 Task: Add a signature Louis Adams containing With gratitude and sincere wishes, Louis Adams to email address softage.6@softage.net and add a label Sales forecasts
Action: Mouse moved to (935, 55)
Screenshot: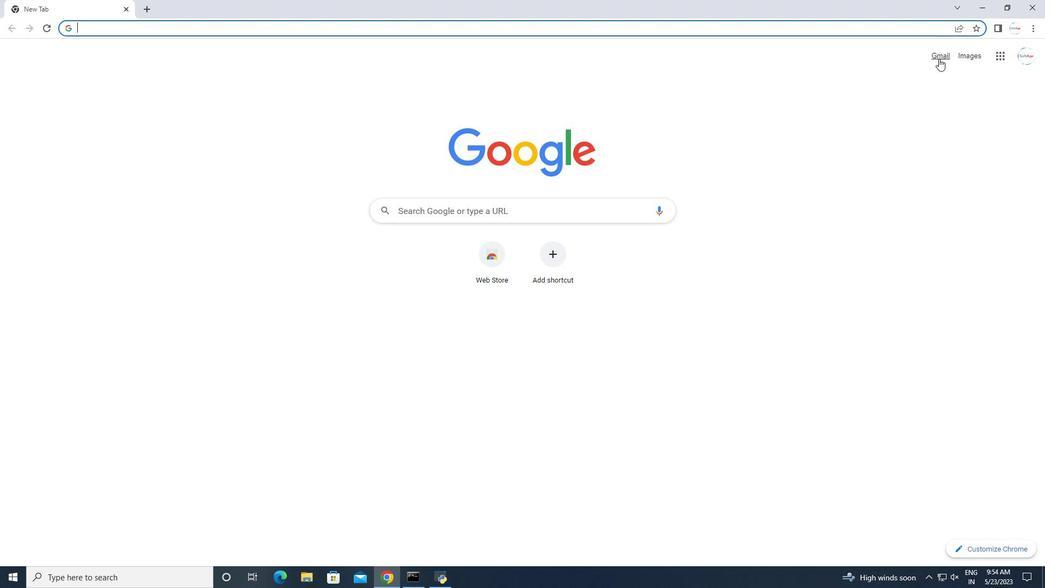 
Action: Mouse pressed left at (935, 55)
Screenshot: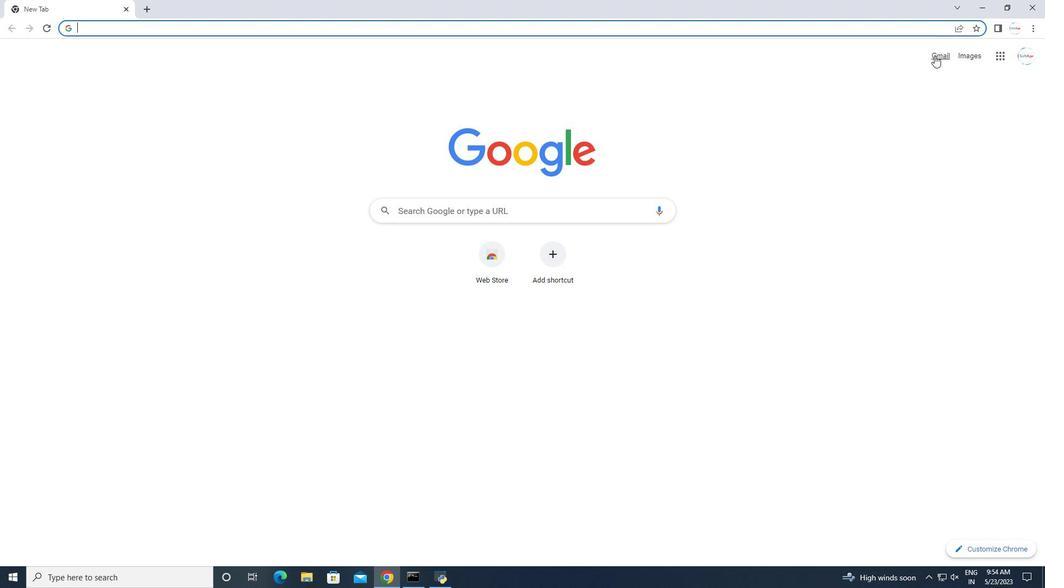 
Action: Mouse moved to (978, 57)
Screenshot: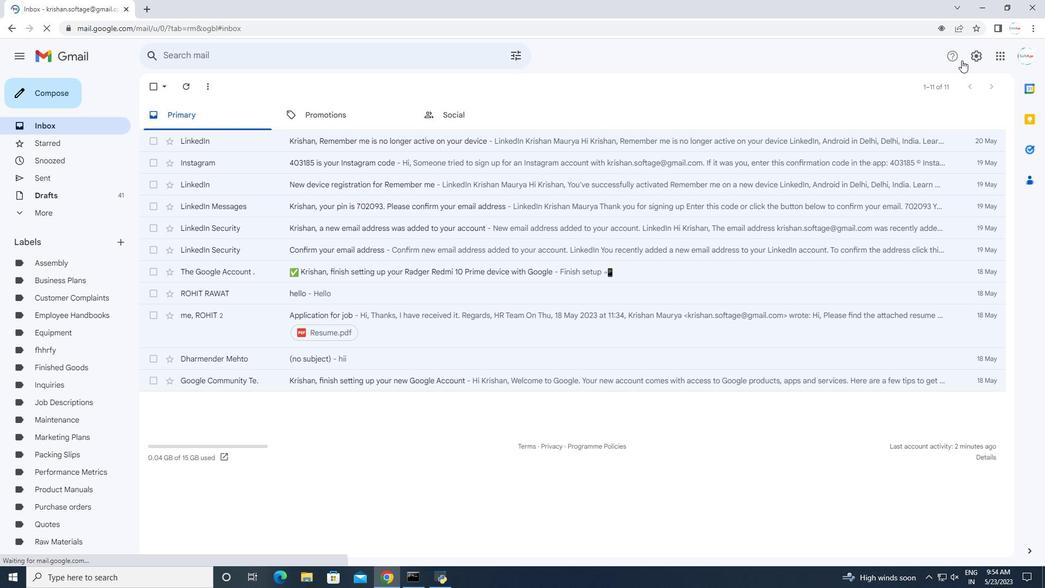
Action: Mouse pressed left at (978, 57)
Screenshot: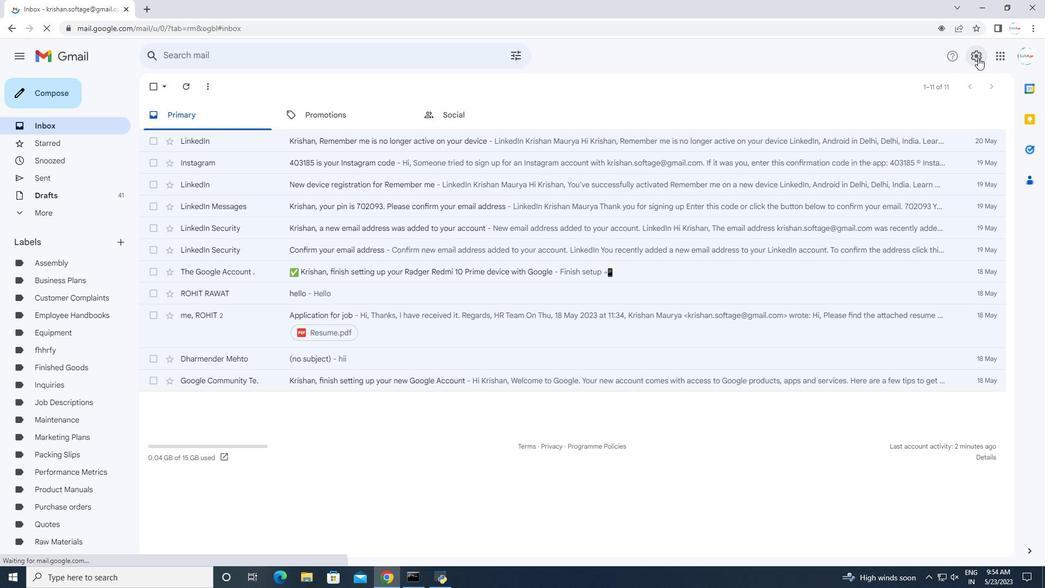
Action: Mouse moved to (960, 106)
Screenshot: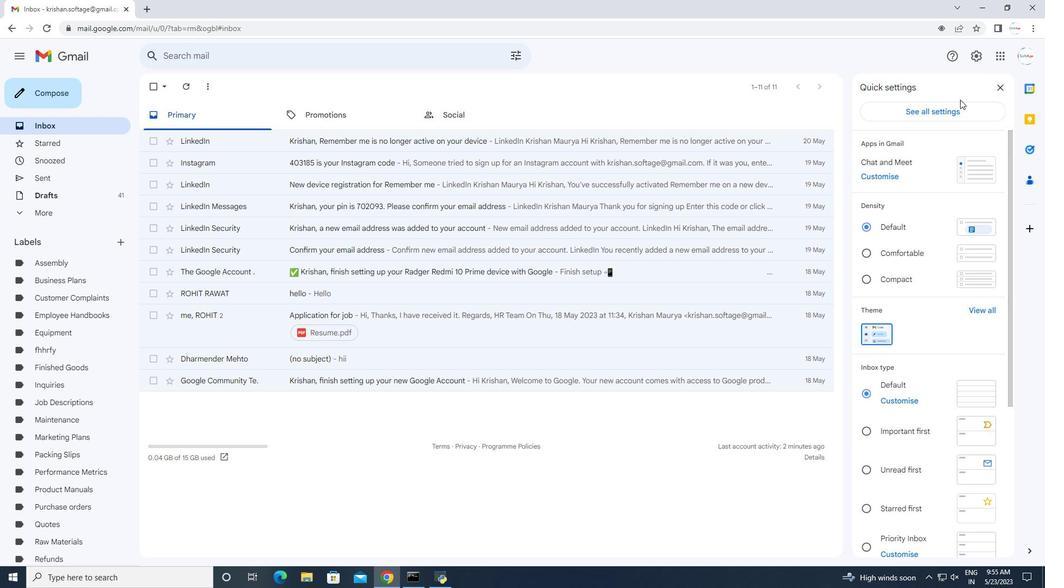 
Action: Mouse pressed left at (960, 106)
Screenshot: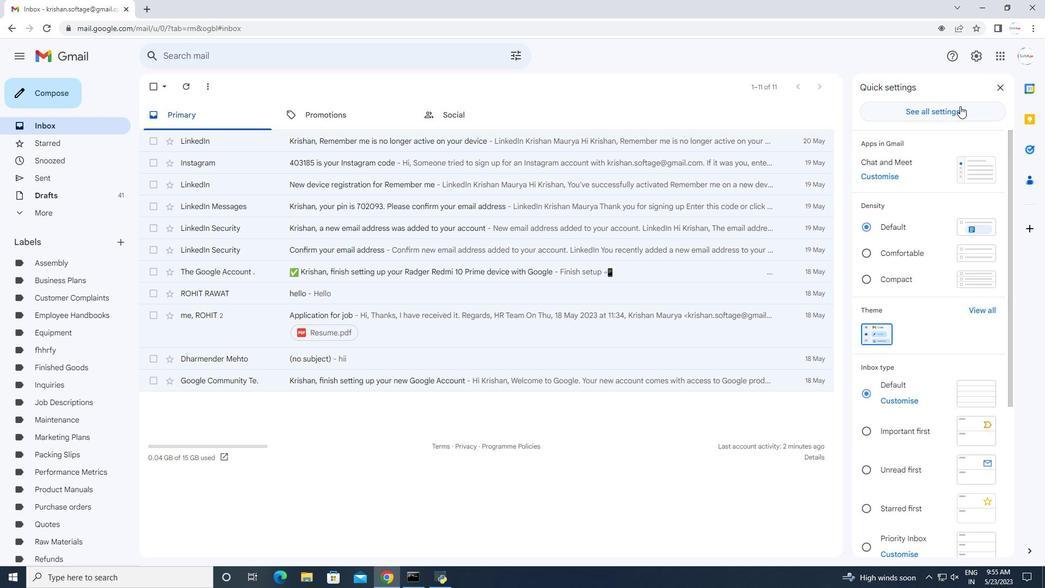 
Action: Mouse moved to (718, 166)
Screenshot: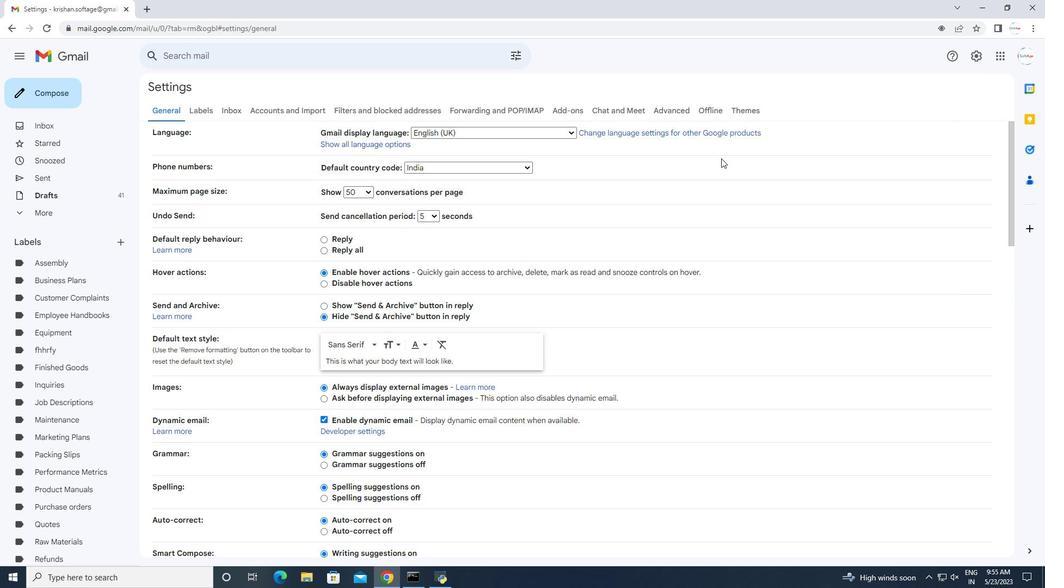 
Action: Mouse scrolled (718, 166) with delta (0, 0)
Screenshot: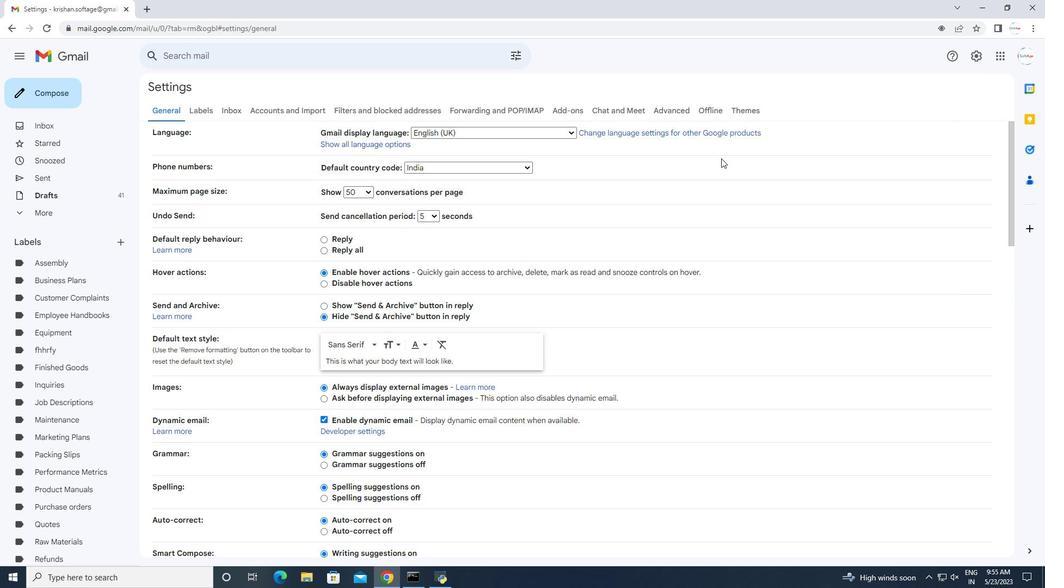 
Action: Mouse scrolled (718, 166) with delta (0, 0)
Screenshot: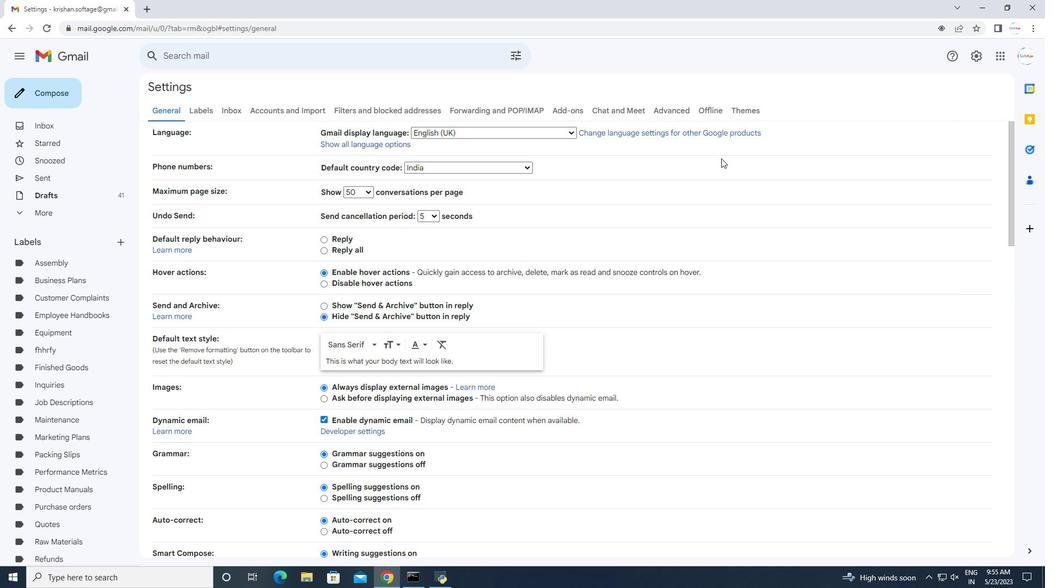 
Action: Mouse scrolled (718, 166) with delta (0, 0)
Screenshot: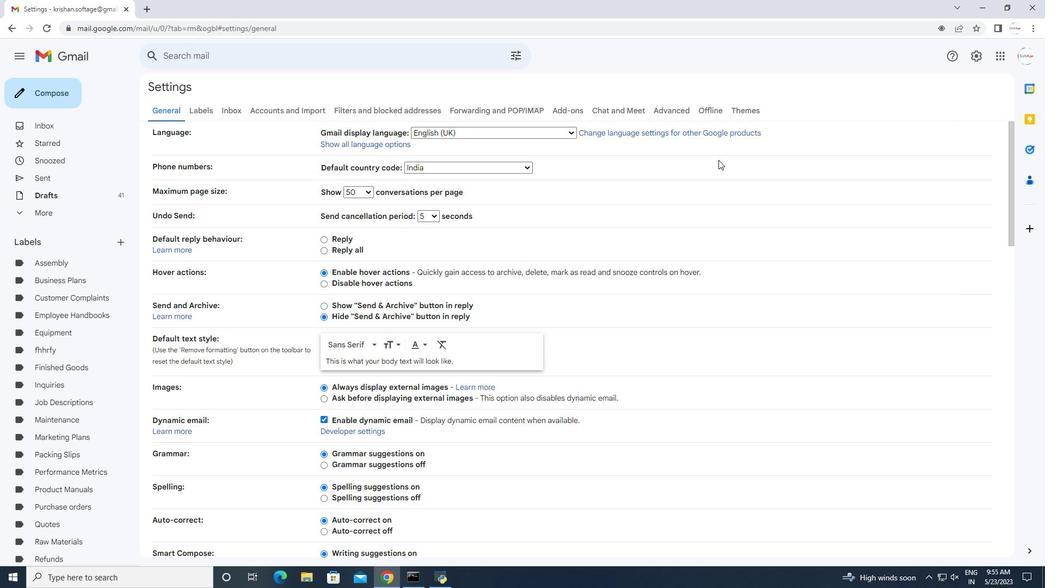 
Action: Mouse scrolled (718, 166) with delta (0, 0)
Screenshot: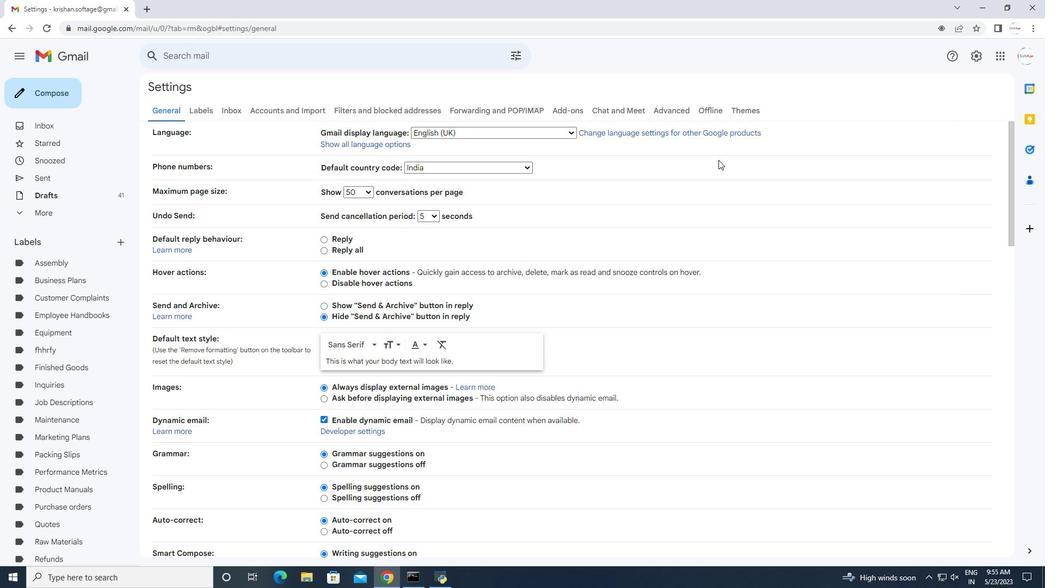 
Action: Mouse scrolled (718, 166) with delta (0, 0)
Screenshot: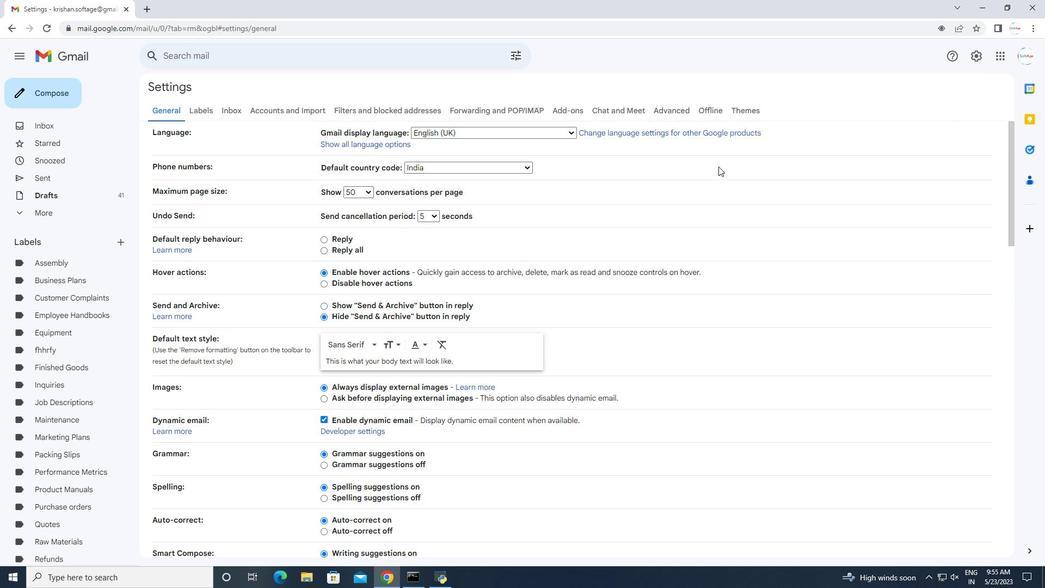 
Action: Mouse scrolled (718, 166) with delta (0, 0)
Screenshot: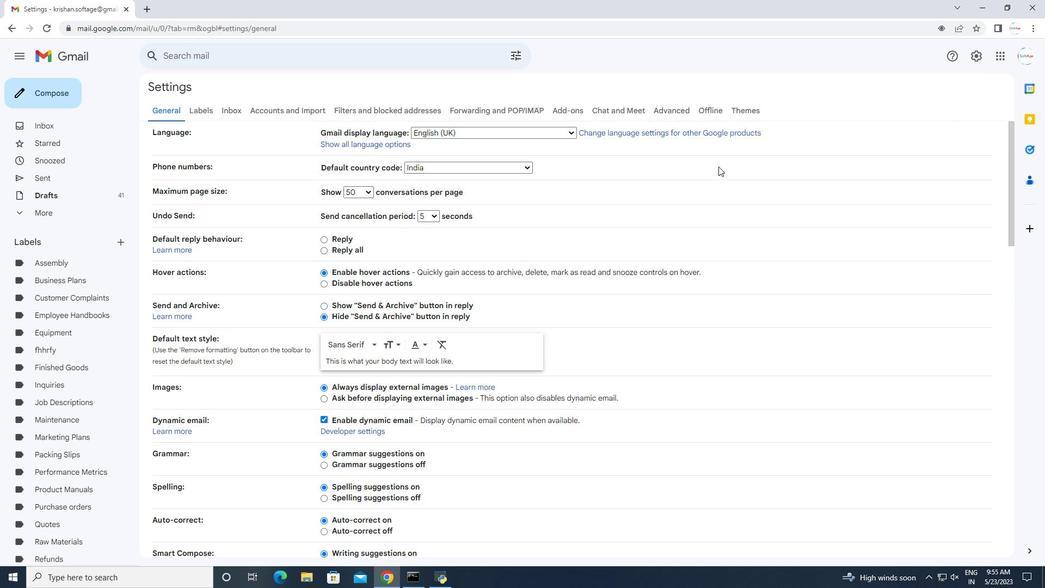 
Action: Mouse scrolled (718, 166) with delta (0, 0)
Screenshot: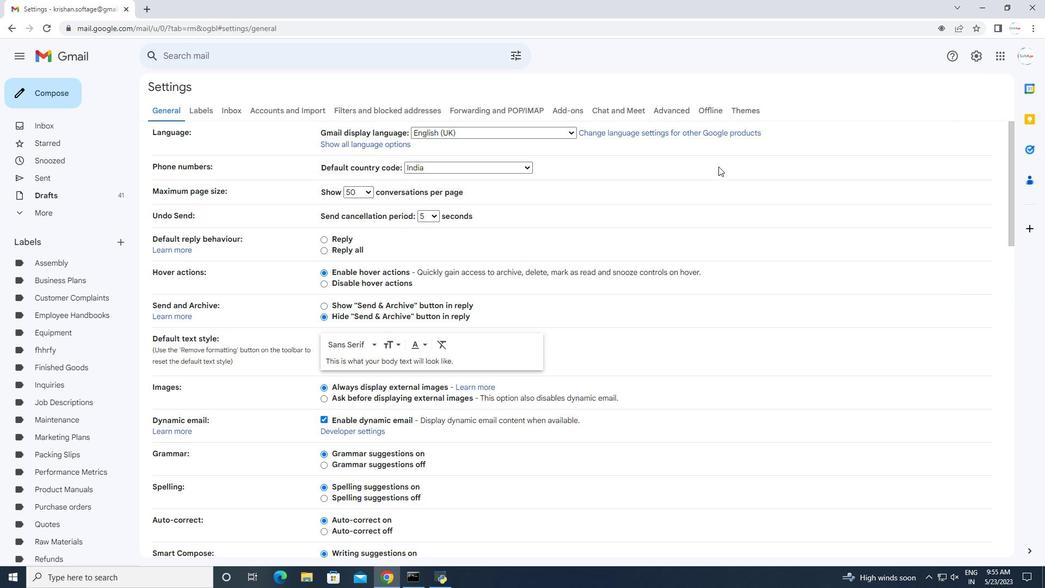 
Action: Mouse scrolled (718, 166) with delta (0, 0)
Screenshot: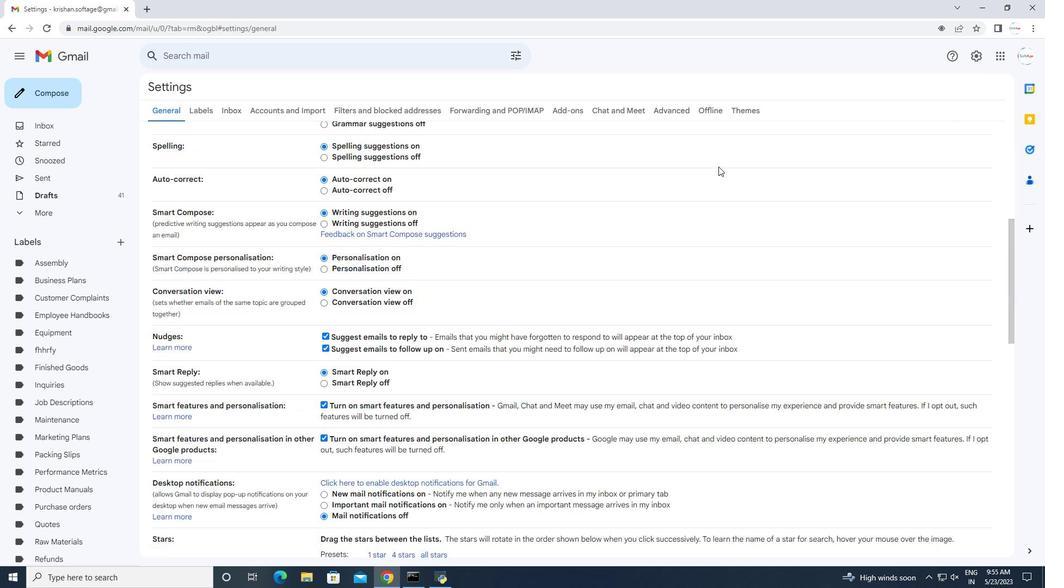 
Action: Mouse scrolled (718, 166) with delta (0, 0)
Screenshot: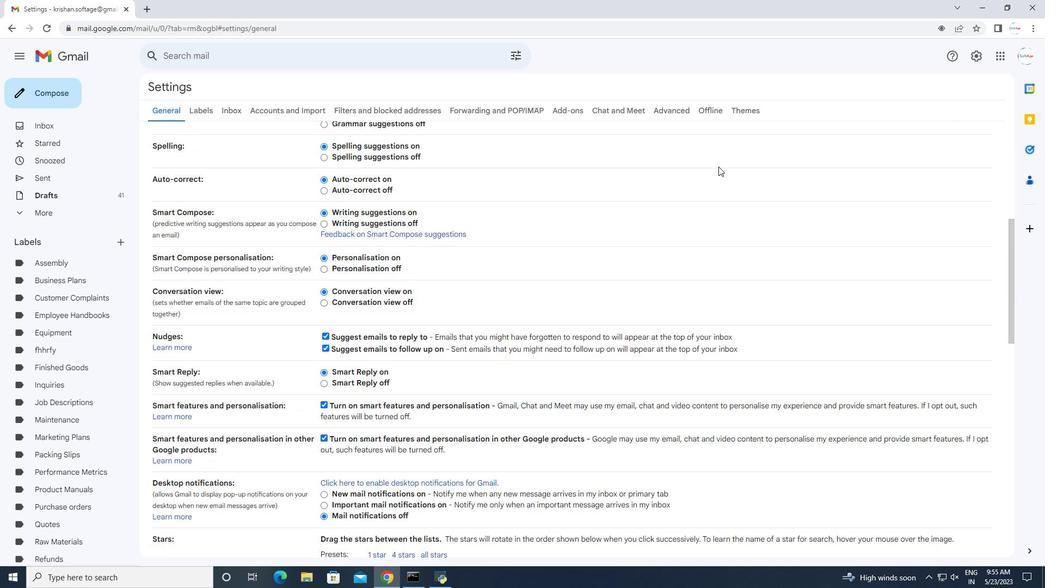 
Action: Mouse scrolled (718, 166) with delta (0, 0)
Screenshot: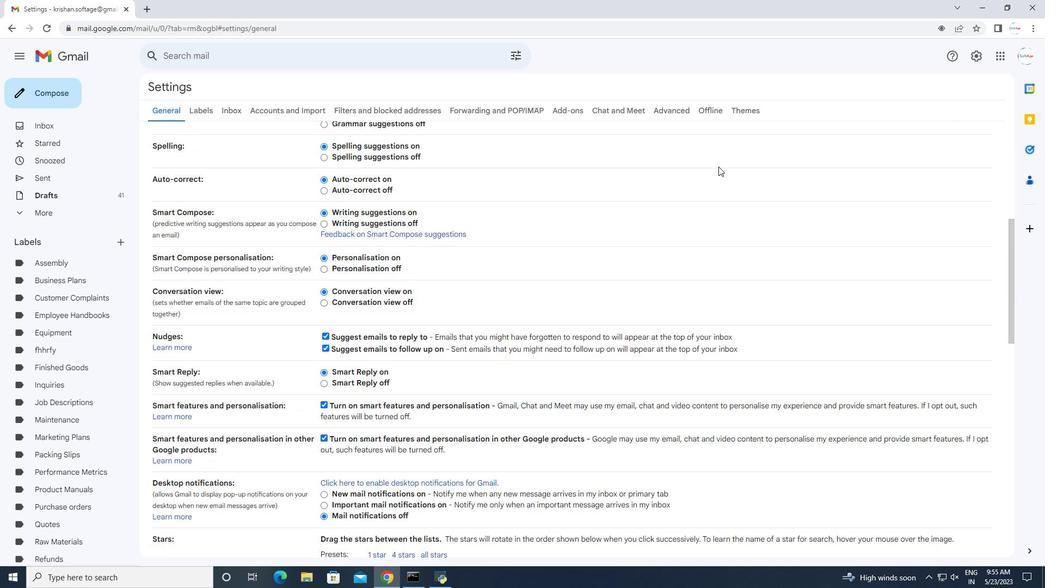 
Action: Mouse scrolled (718, 166) with delta (0, 0)
Screenshot: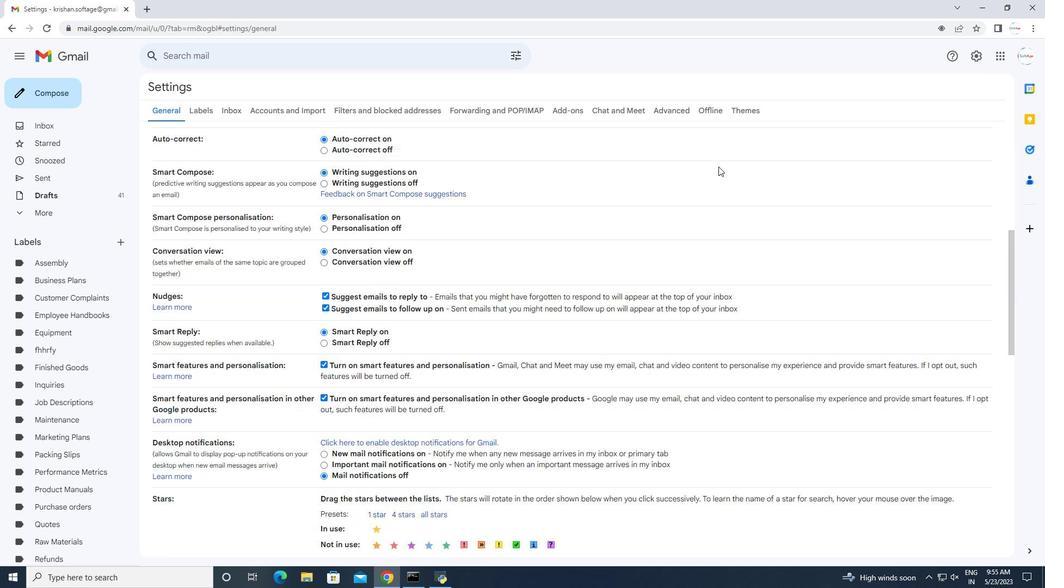 
Action: Mouse scrolled (718, 166) with delta (0, 0)
Screenshot: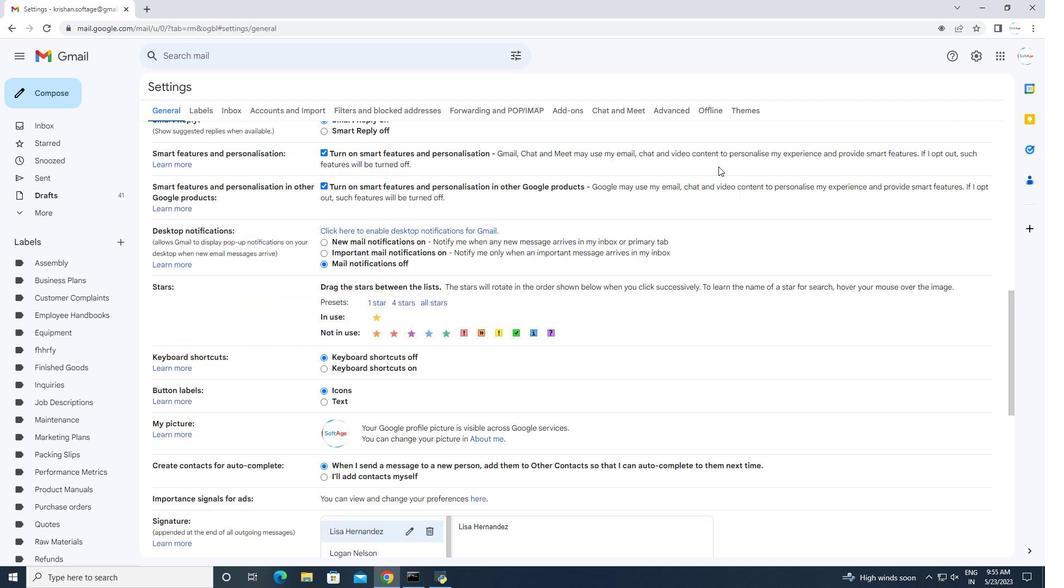 
Action: Mouse scrolled (718, 166) with delta (0, 0)
Screenshot: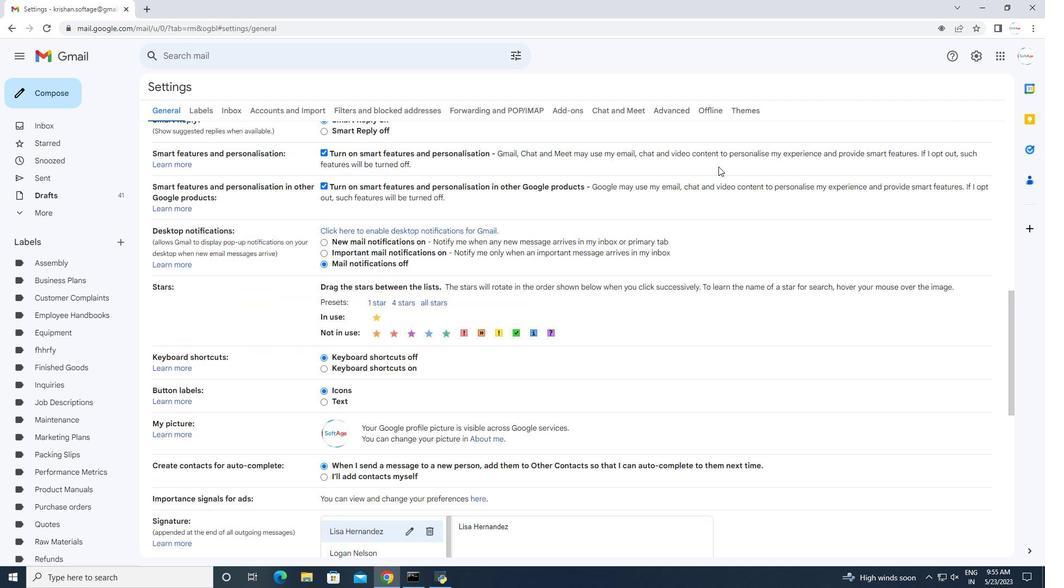 
Action: Mouse scrolled (718, 166) with delta (0, 0)
Screenshot: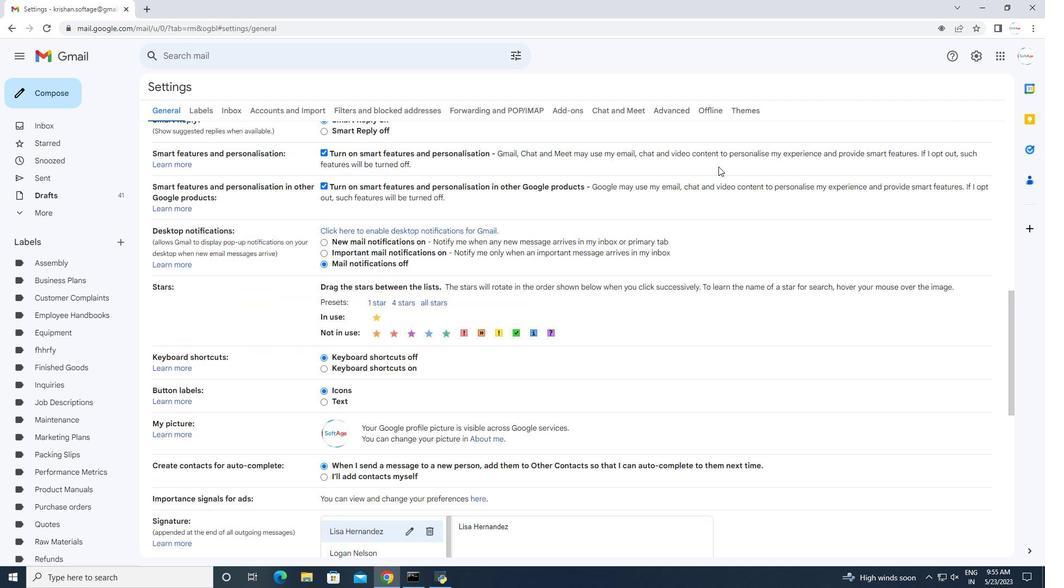 
Action: Mouse scrolled (718, 166) with delta (0, 0)
Screenshot: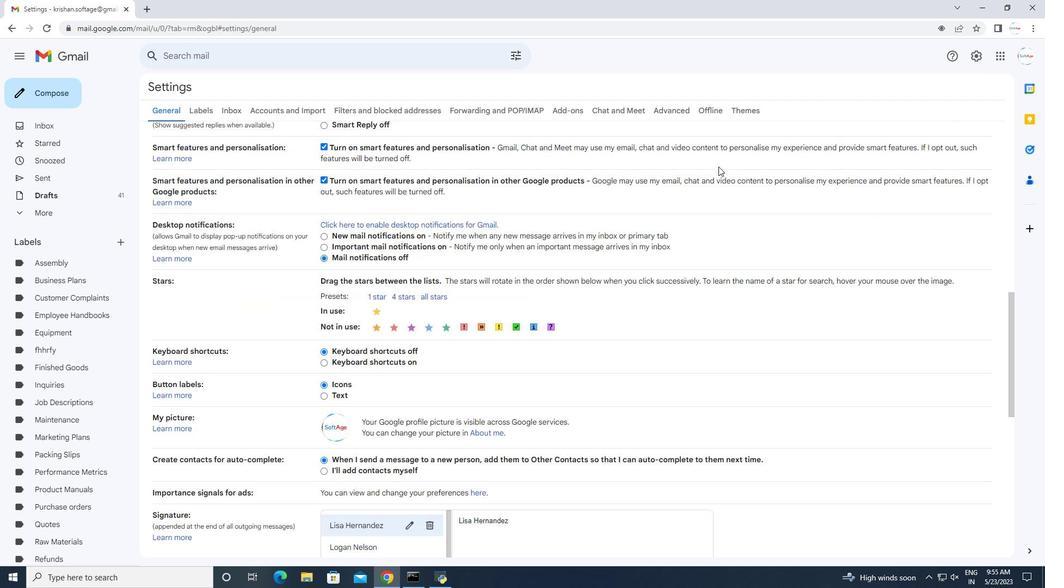 
Action: Mouse moved to (567, 267)
Screenshot: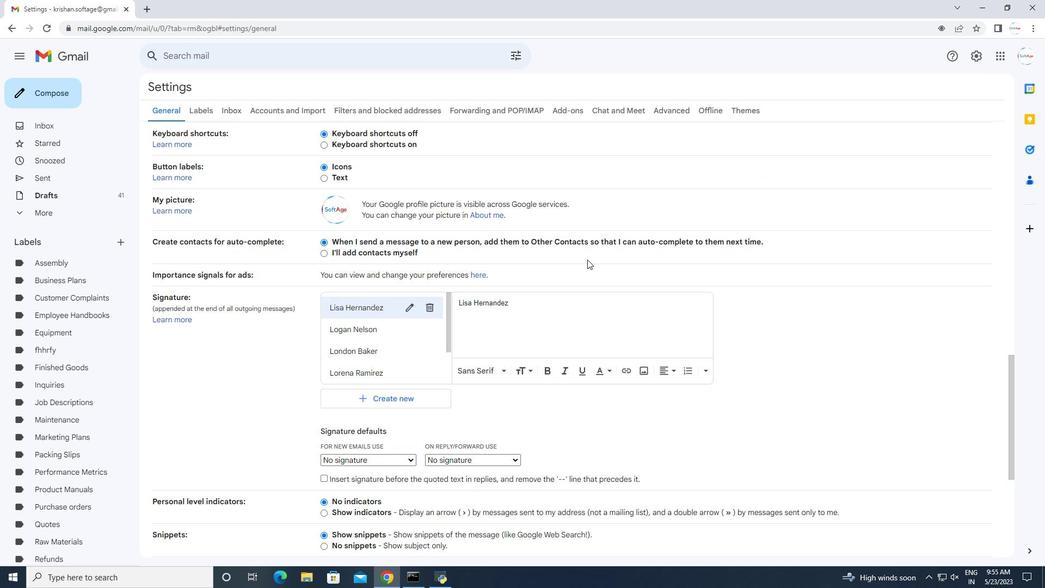 
Action: Mouse scrolled (567, 266) with delta (0, 0)
Screenshot: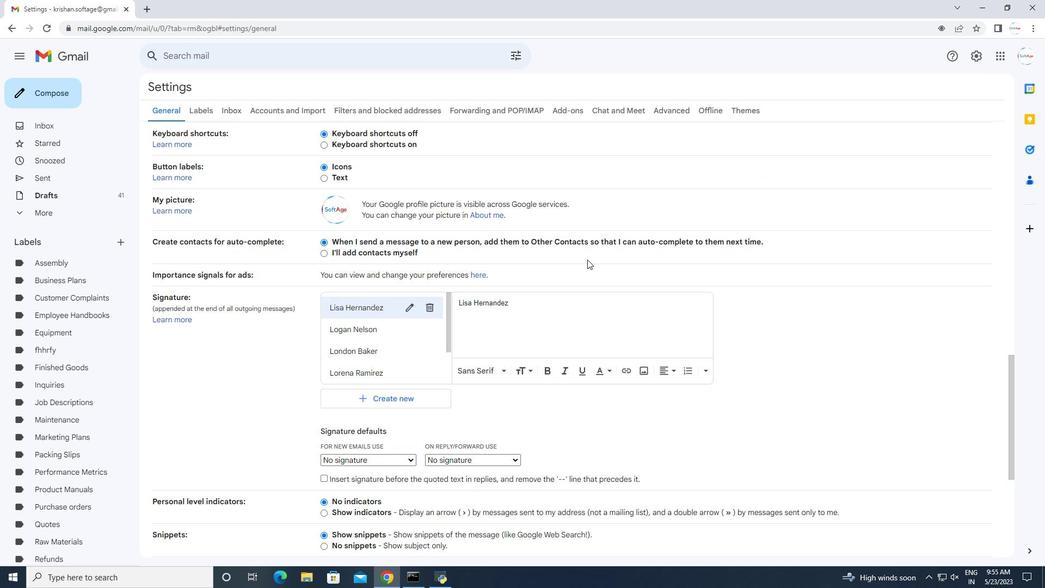 
Action: Mouse moved to (567, 267)
Screenshot: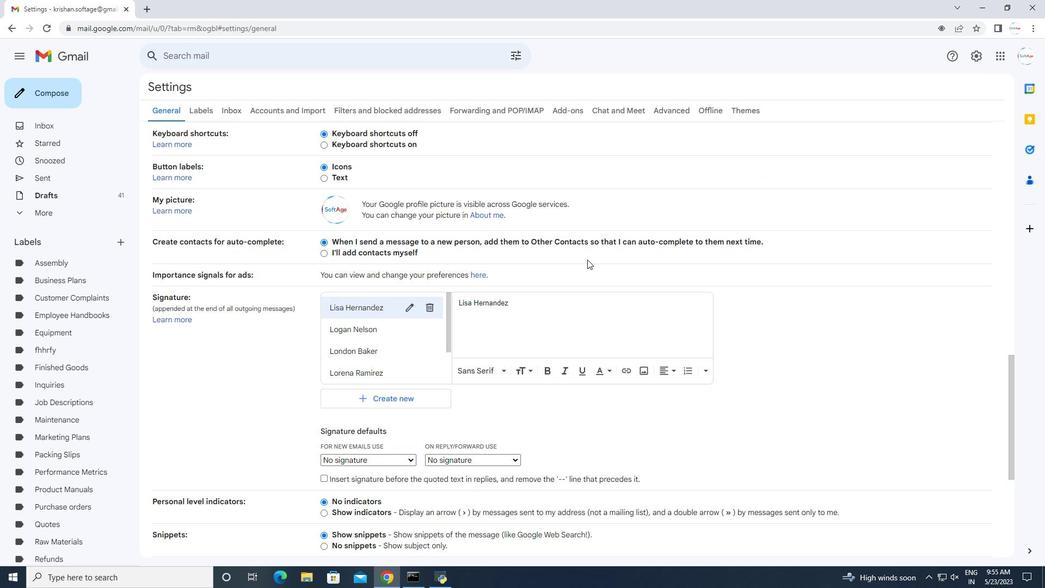 
Action: Mouse scrolled (567, 267) with delta (0, 0)
Screenshot: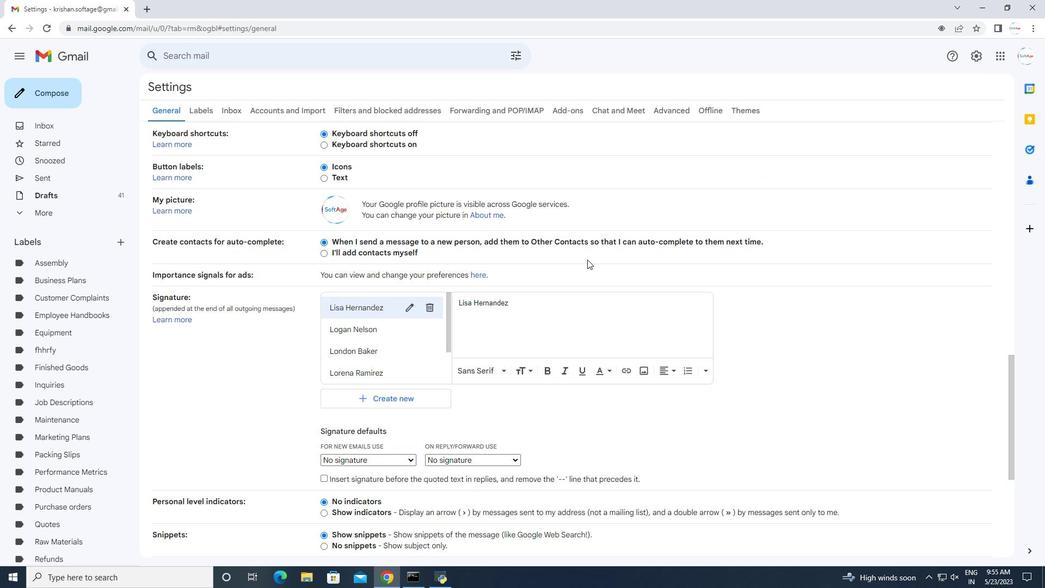 
Action: Mouse moved to (386, 294)
Screenshot: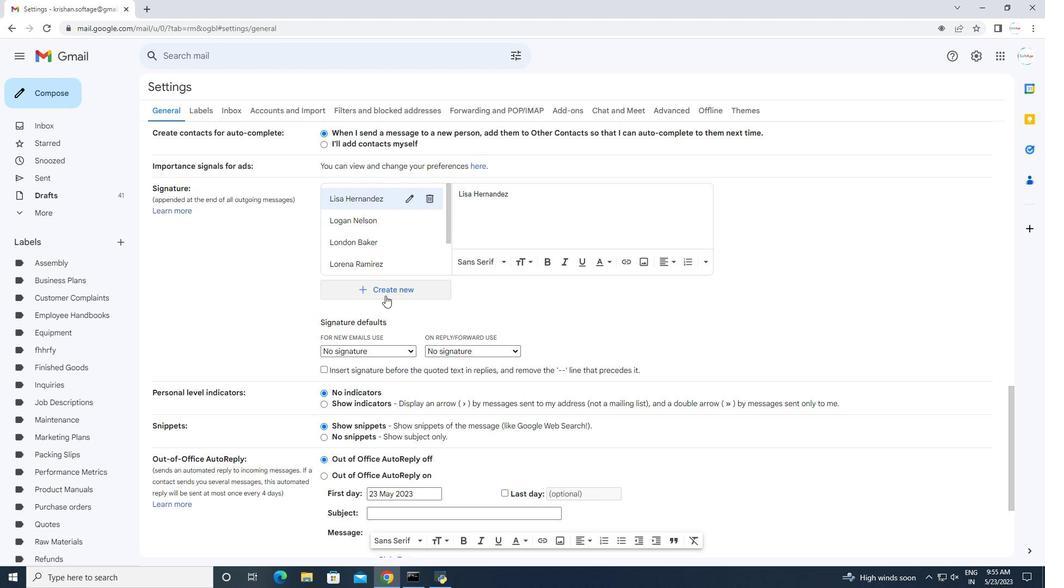 
Action: Mouse pressed left at (386, 294)
Screenshot: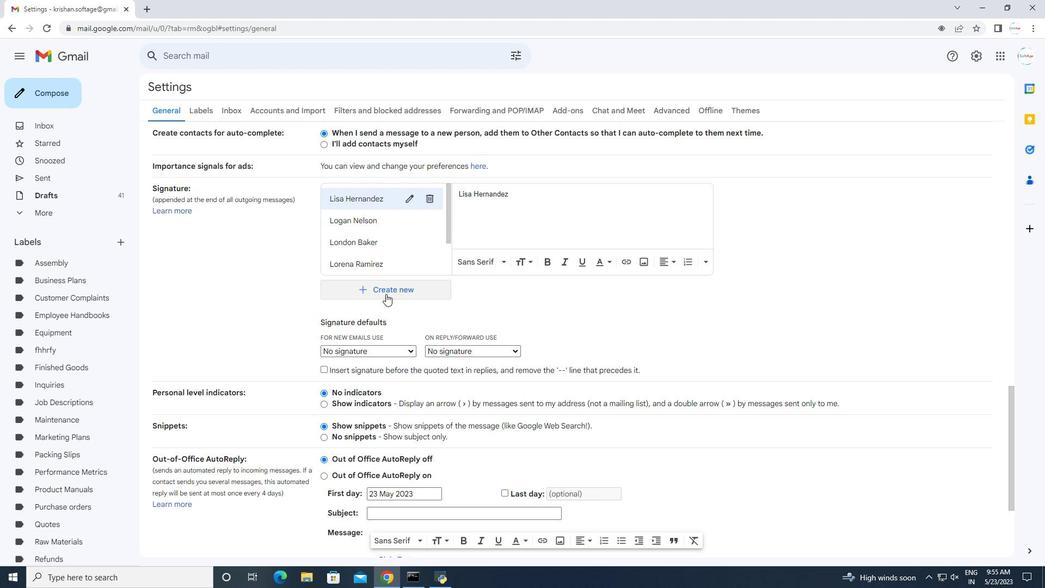 
Action: Mouse moved to (442, 294)
Screenshot: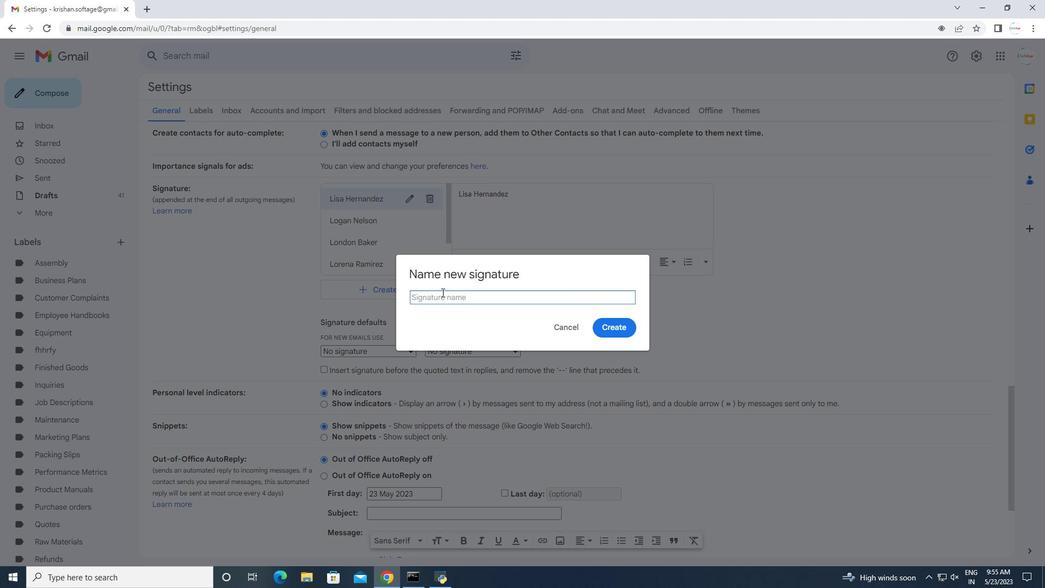
Action: Mouse pressed left at (442, 294)
Screenshot: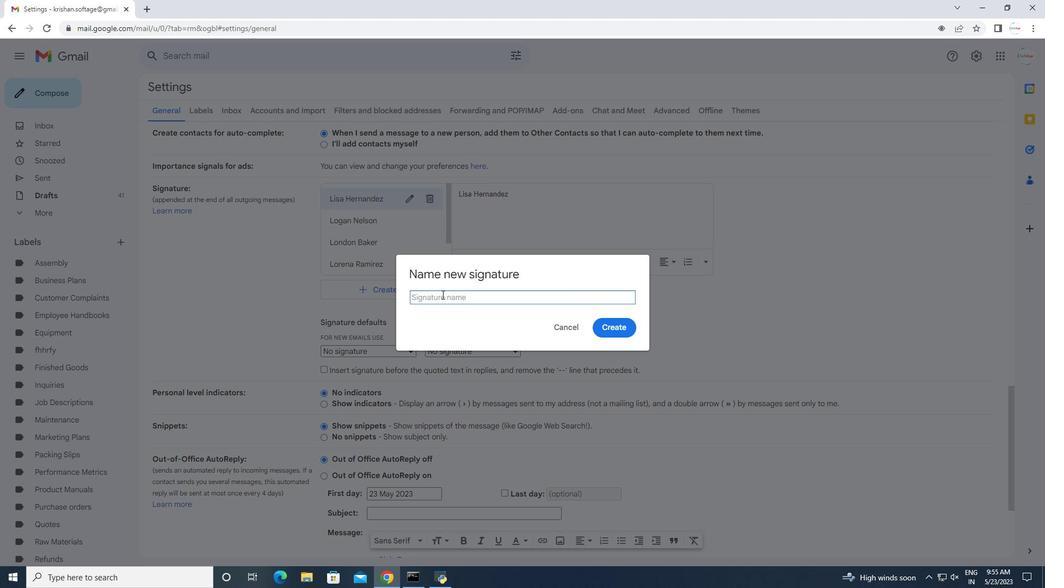 
Action: Key pressed <Key.shift>LOuis<Key.space><Key.shift>Ada<Key.backspace><Key.backspace><Key.backspace><Key.backspace><Key.backspace><Key.backspace><Key.backspace><Key.backspace>ouis<Key.space><Key.shift>Adams
Screenshot: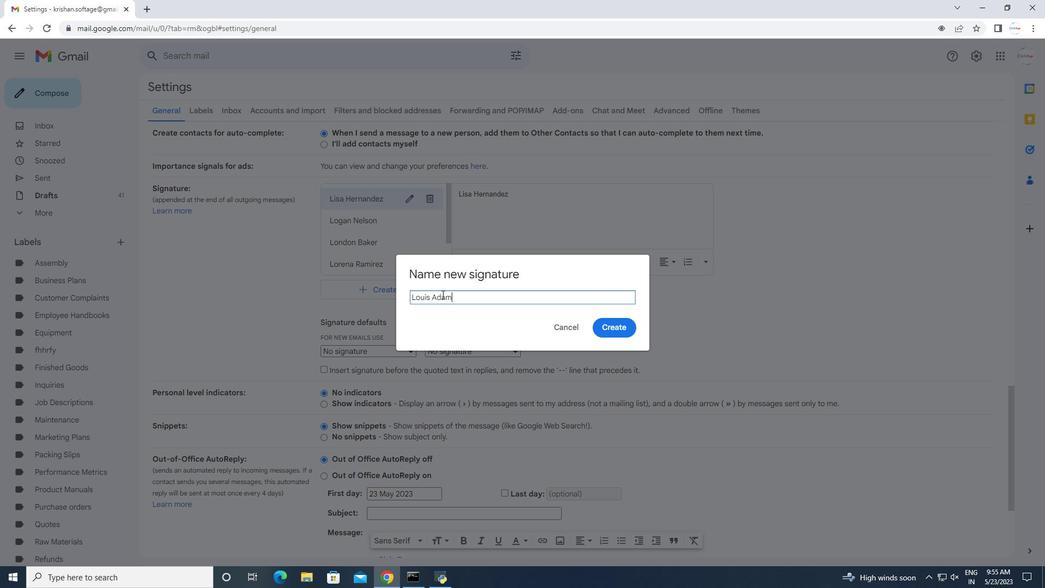 
Action: Mouse moved to (605, 328)
Screenshot: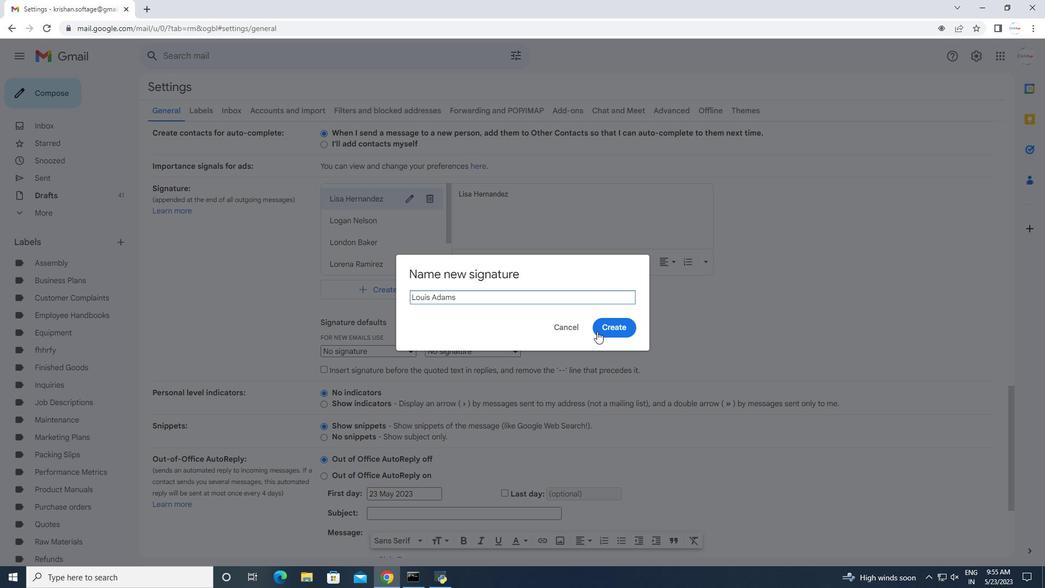 
Action: Mouse pressed left at (605, 328)
Screenshot: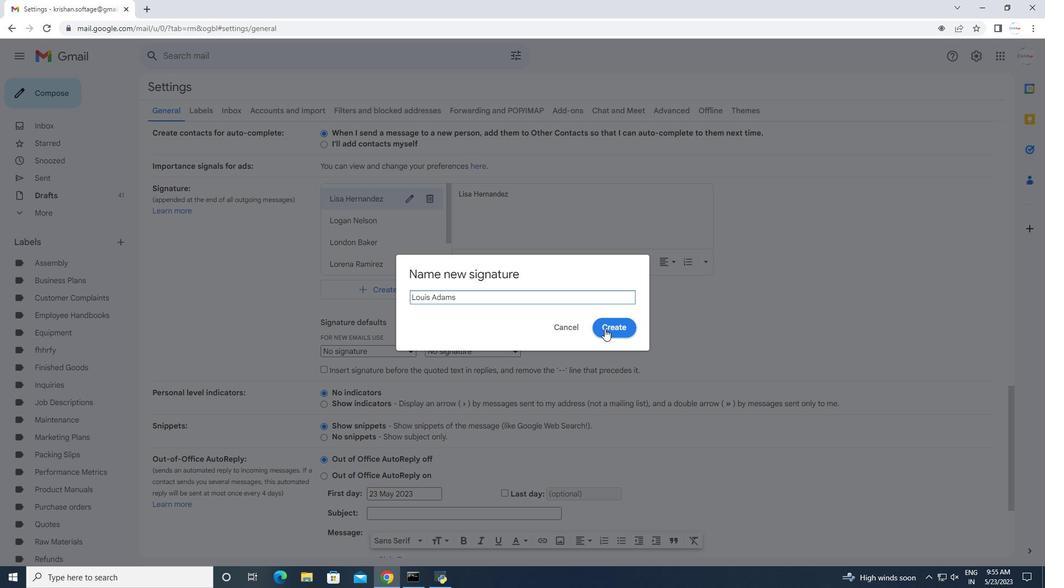 
Action: Mouse moved to (475, 197)
Screenshot: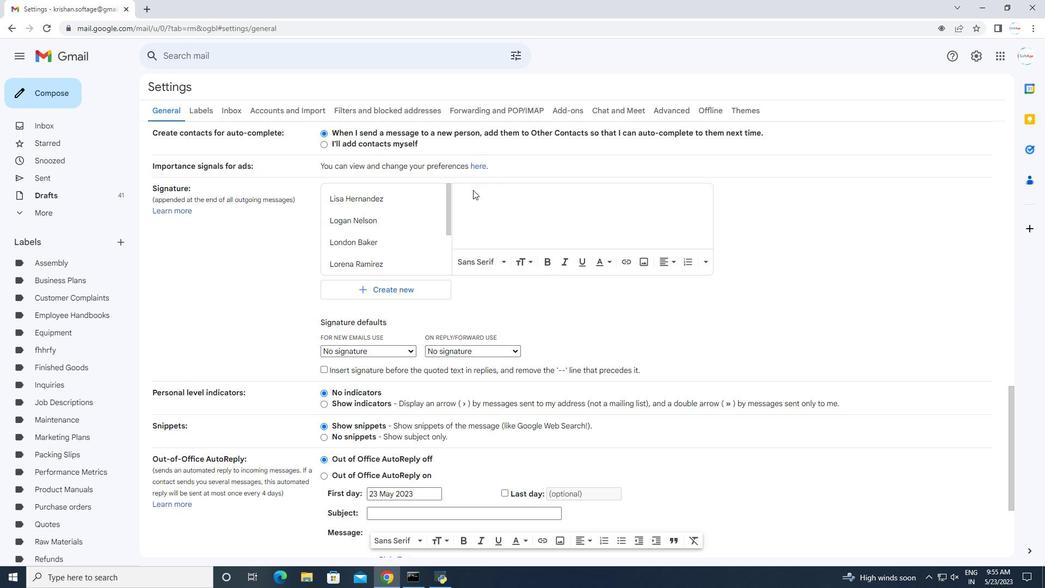 
Action: Mouse pressed left at (475, 197)
Screenshot: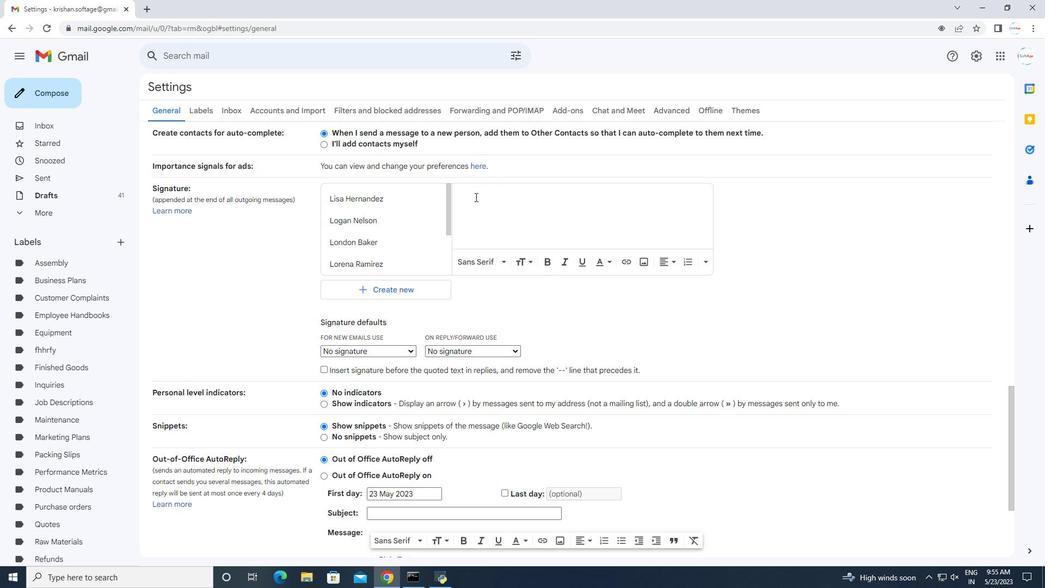 
Action: Key pressed <Key.shift>Louis<Key.space><Key.shift>Adamas
Screenshot: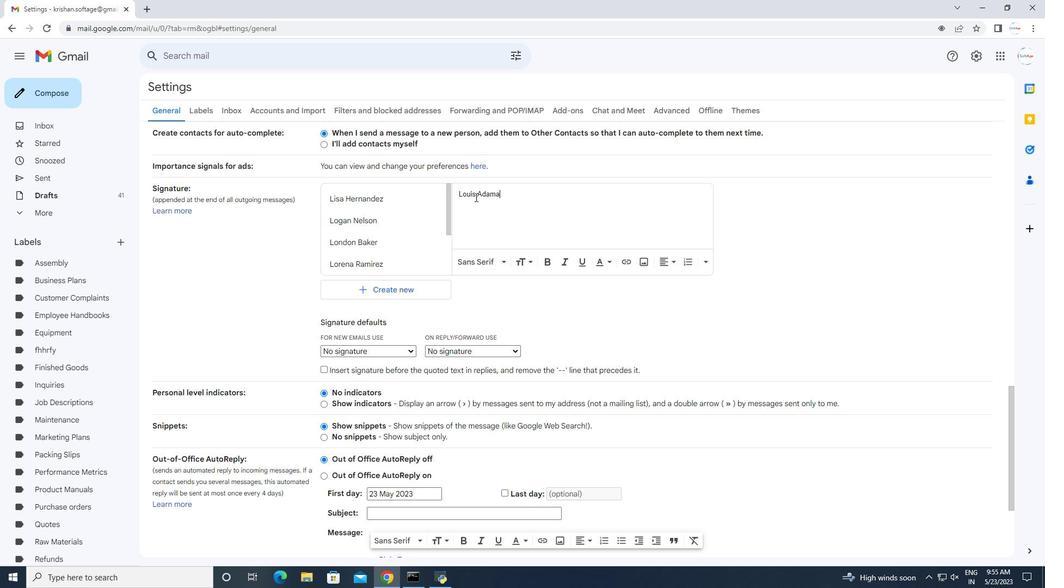 
Action: Mouse scrolled (475, 196) with delta (0, 0)
Screenshot: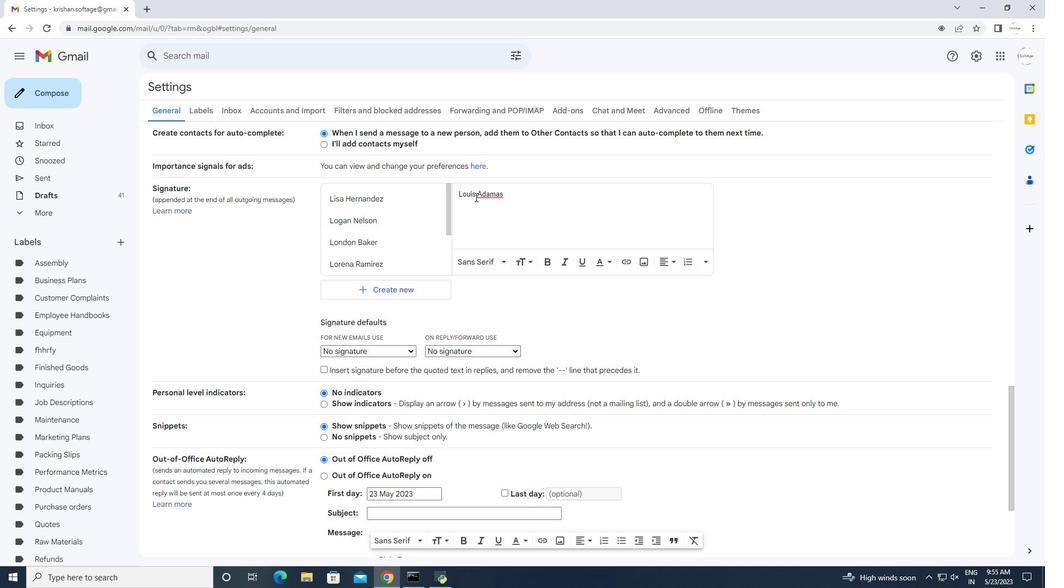 
Action: Mouse scrolled (475, 197) with delta (0, 0)
Screenshot: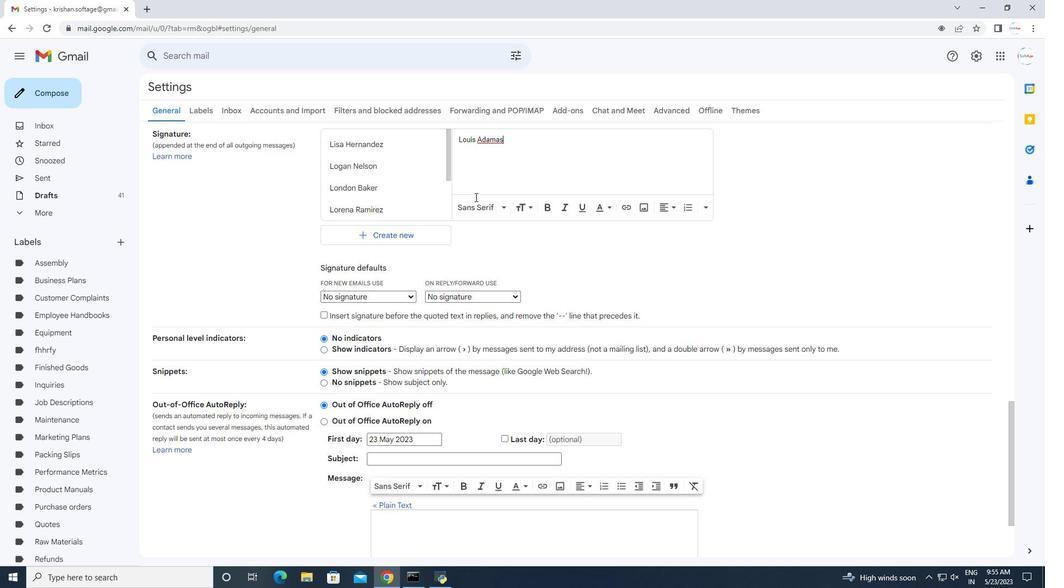 
Action: Mouse moved to (499, 198)
Screenshot: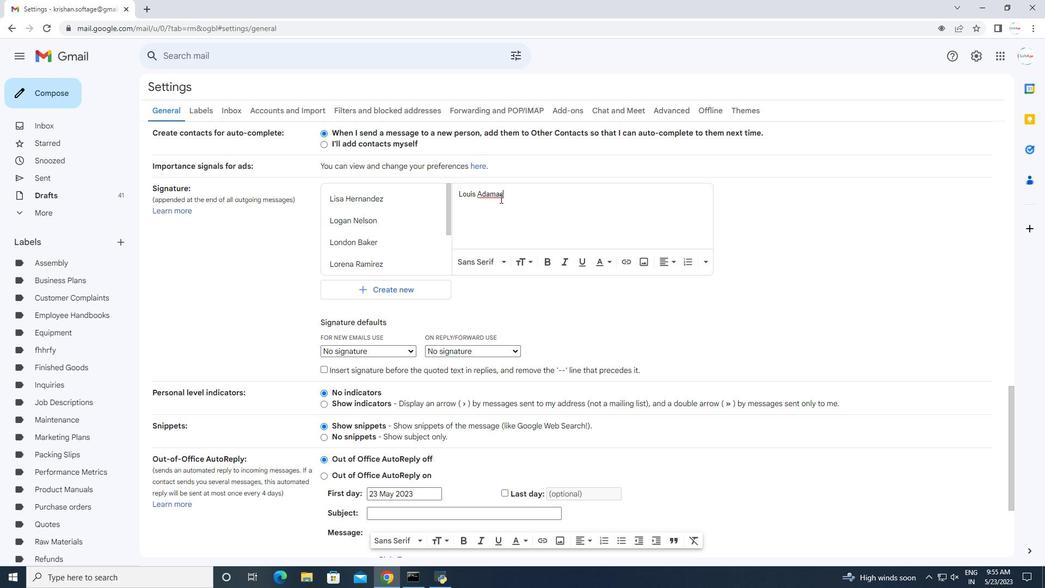
Action: Mouse pressed left at (499, 198)
Screenshot: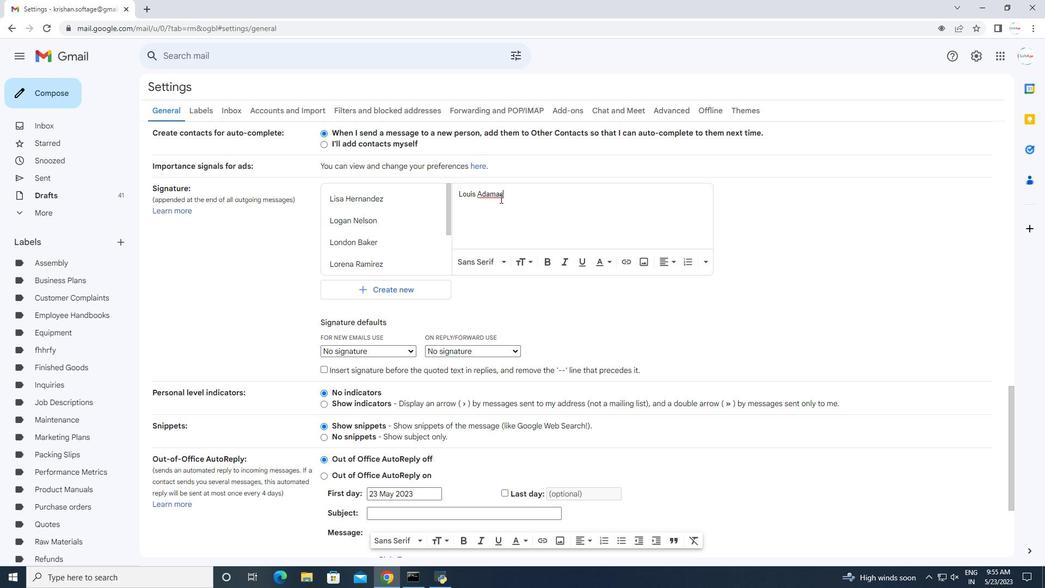
Action: Mouse moved to (499, 197)
Screenshot: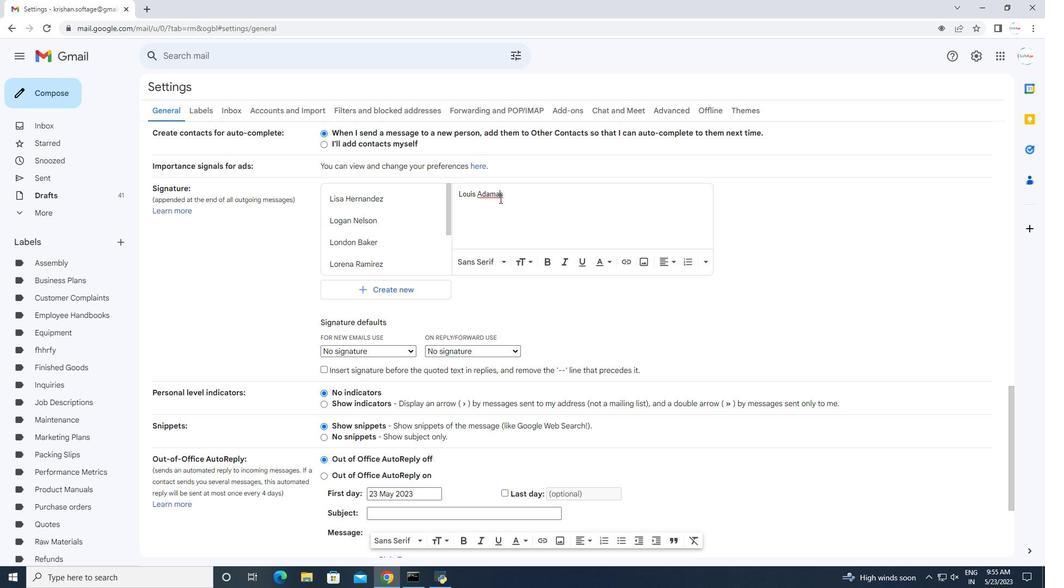
Action: Key pressed <Key.backspace>
Screenshot: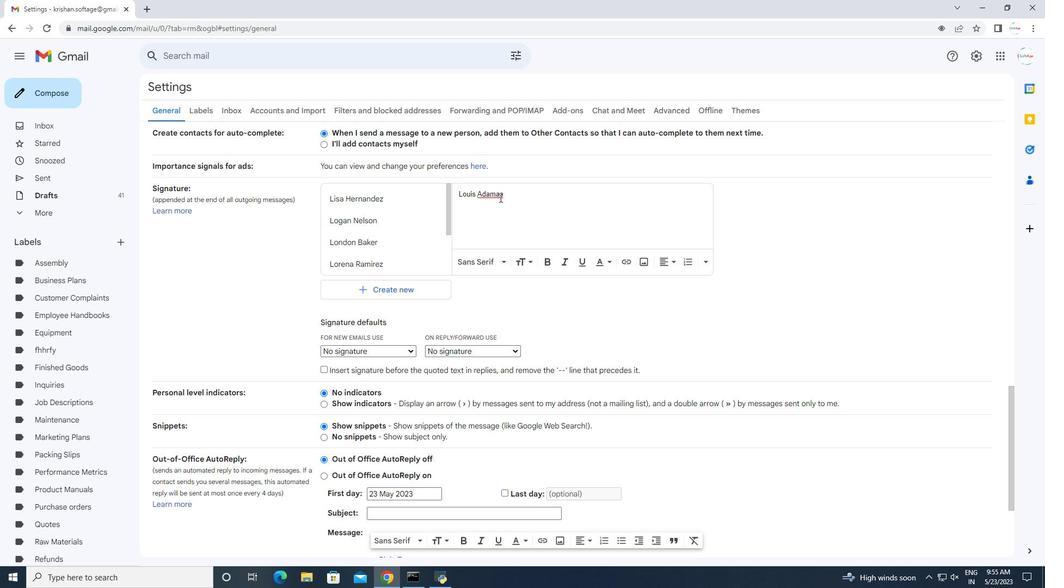 
Action: Mouse moved to (527, 255)
Screenshot: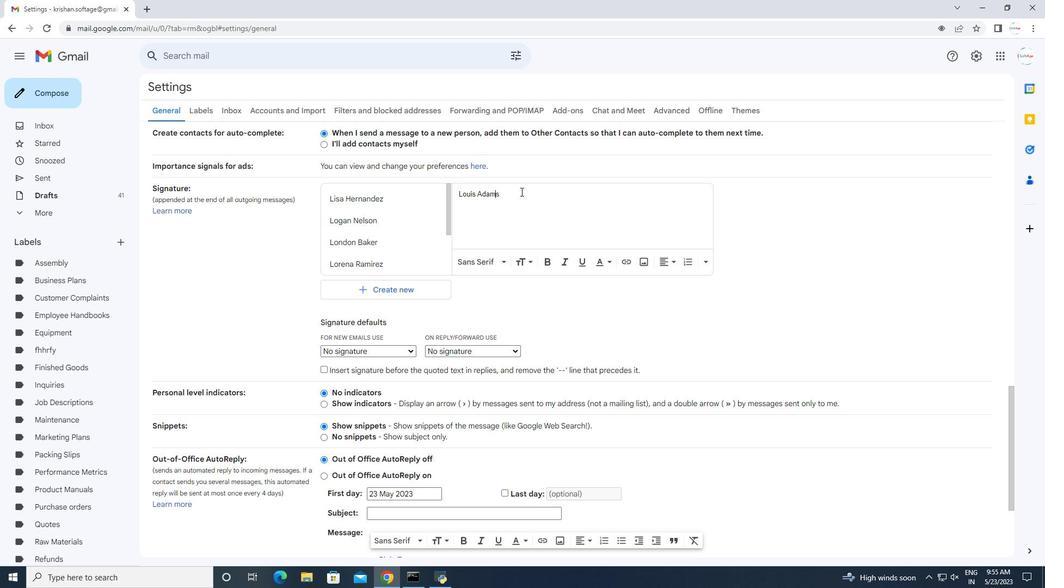 
Action: Mouse scrolled (527, 254) with delta (0, 0)
Screenshot: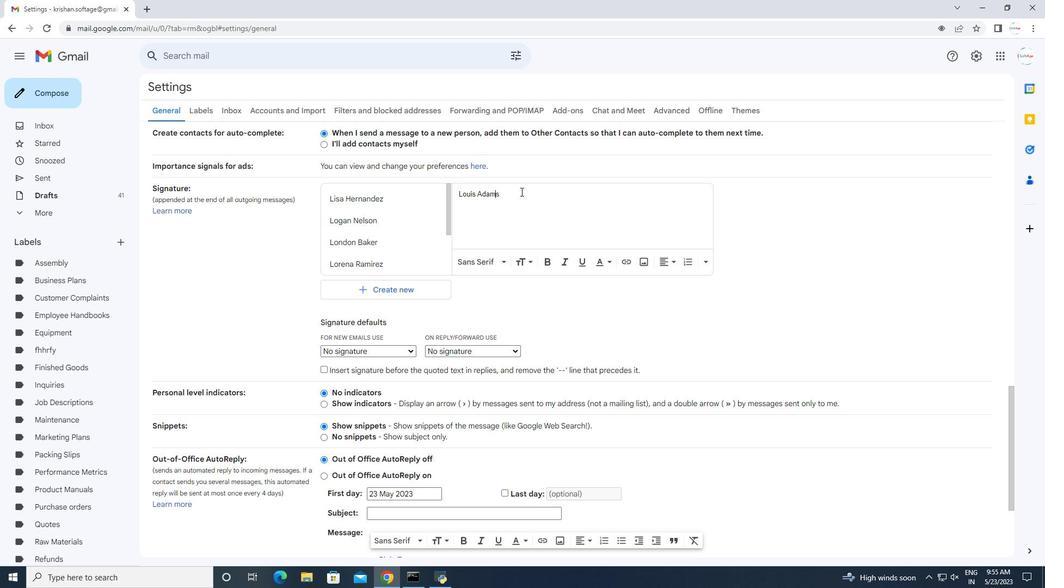 
Action: Mouse moved to (534, 288)
Screenshot: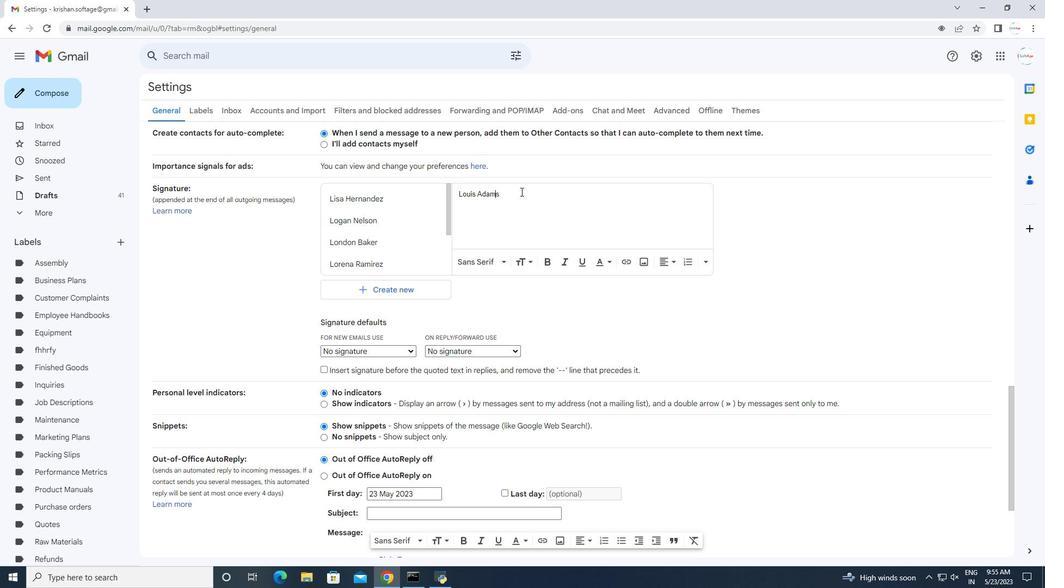 
Action: Mouse scrolled (534, 282) with delta (0, 0)
Screenshot: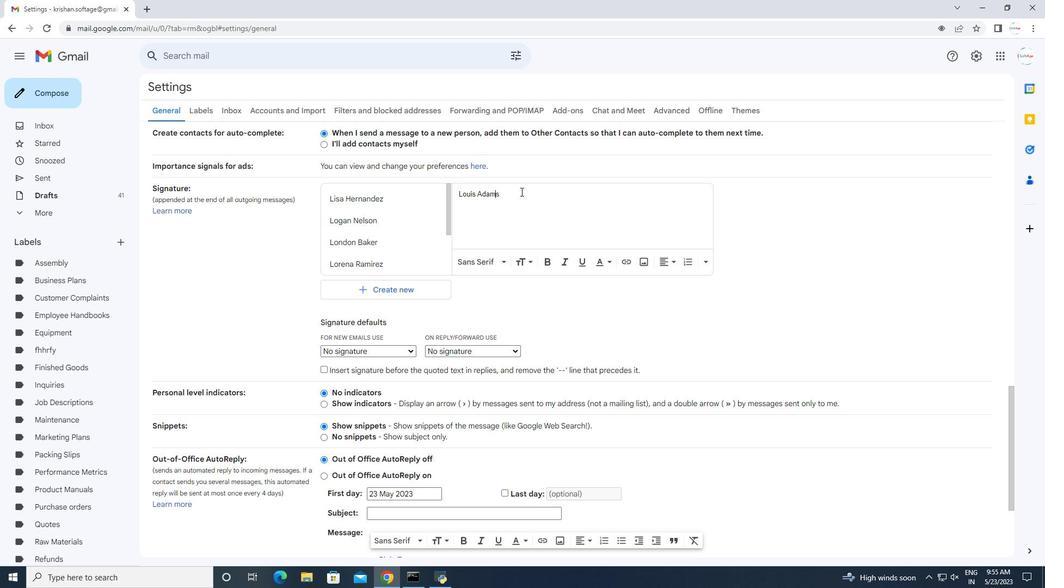 
Action: Mouse moved to (535, 290)
Screenshot: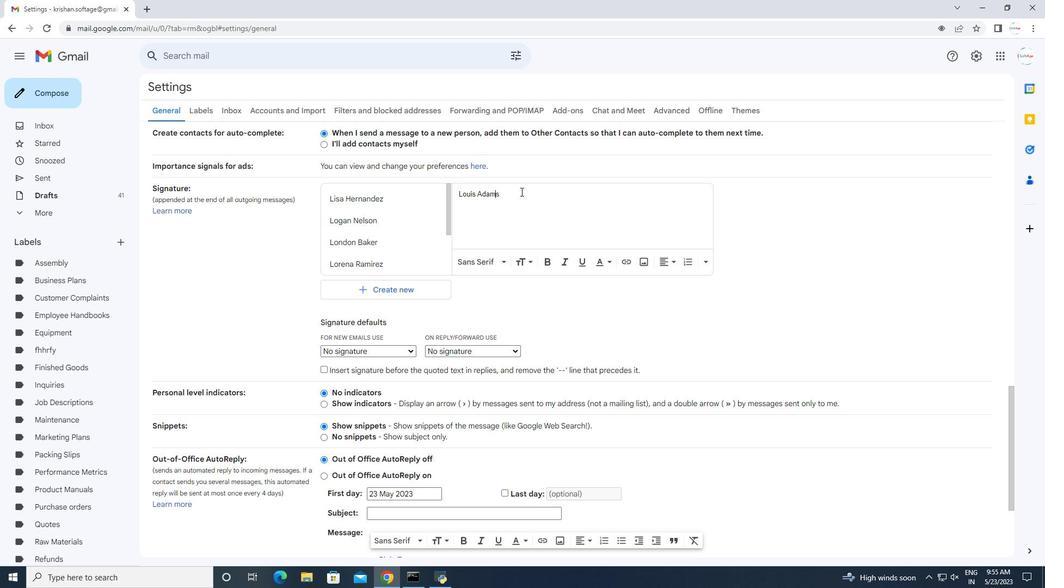 
Action: Mouse scrolled (535, 290) with delta (0, 0)
Screenshot: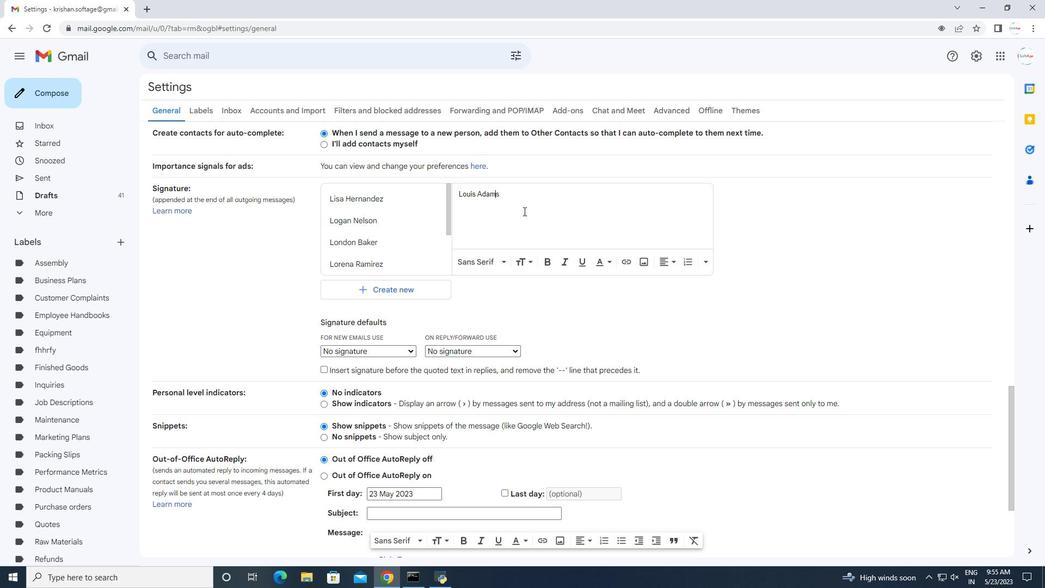 
Action: Mouse moved to (536, 301)
Screenshot: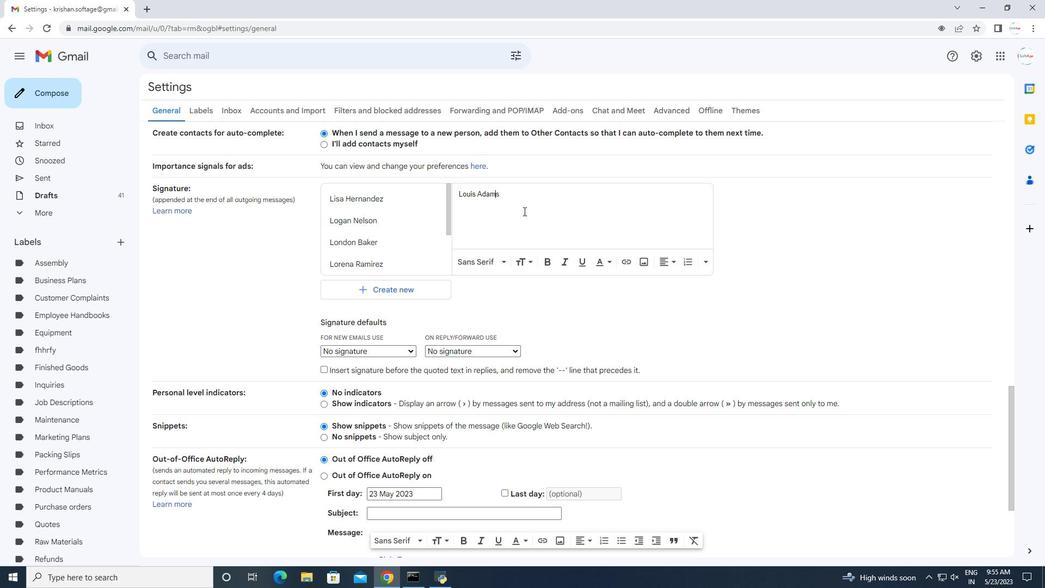 
Action: Mouse scrolled (536, 301) with delta (0, 0)
Screenshot: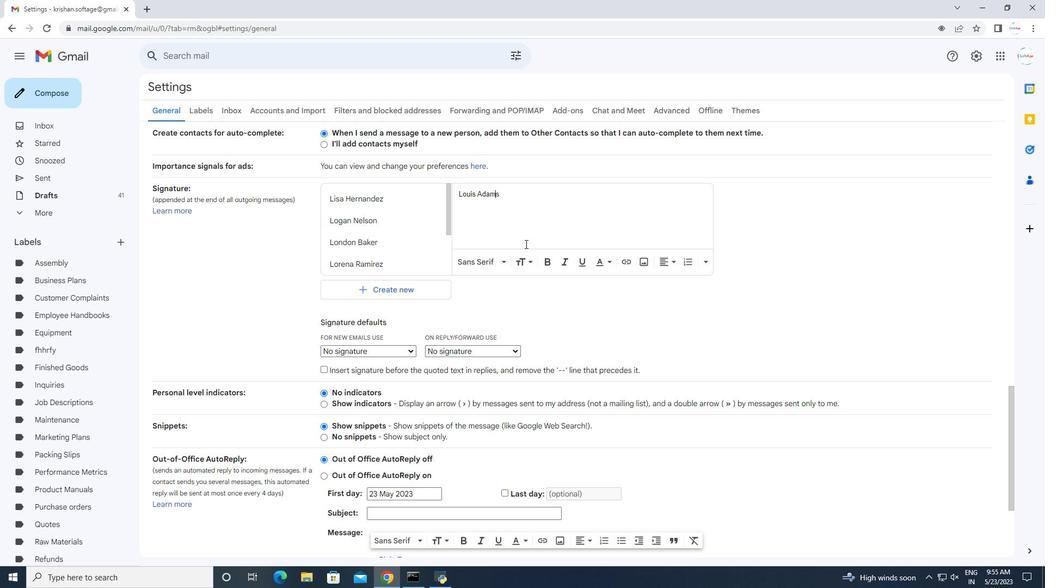 
Action: Mouse moved to (547, 344)
Screenshot: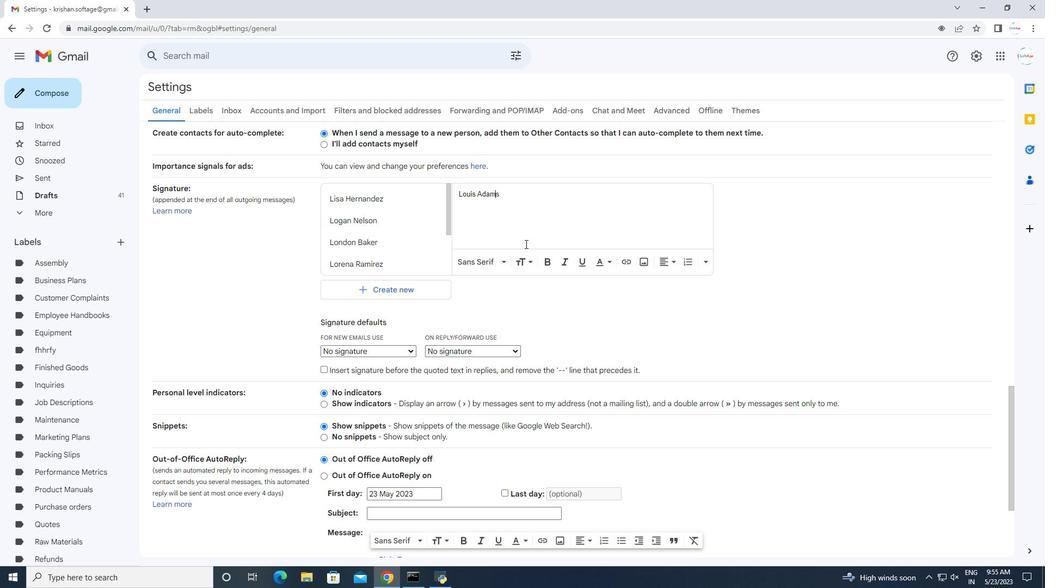 
Action: Mouse scrolled (547, 344) with delta (0, 0)
Screenshot: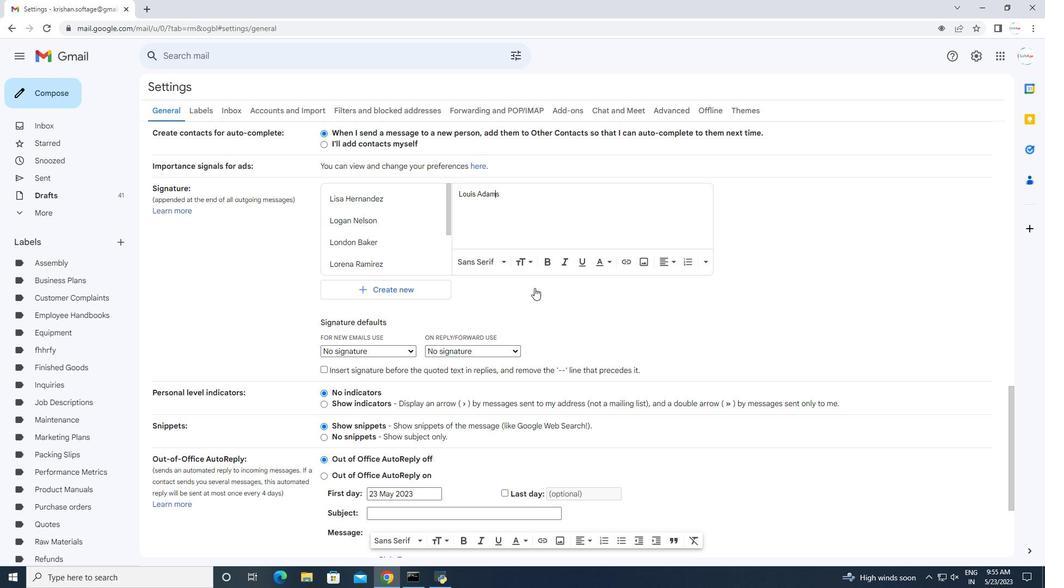 
Action: Mouse moved to (564, 373)
Screenshot: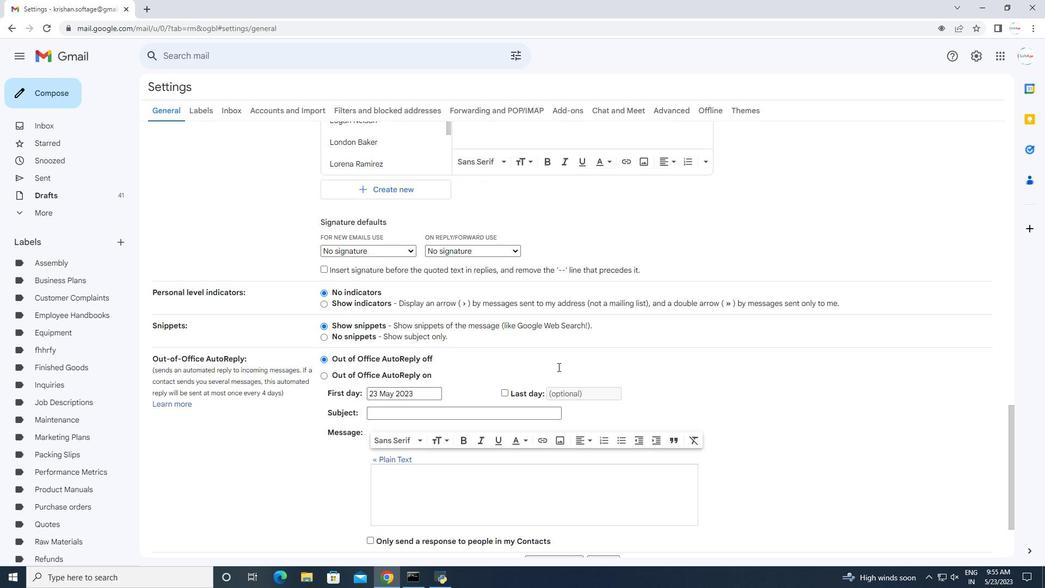 
Action: Mouse scrolled (564, 372) with delta (0, 0)
Screenshot: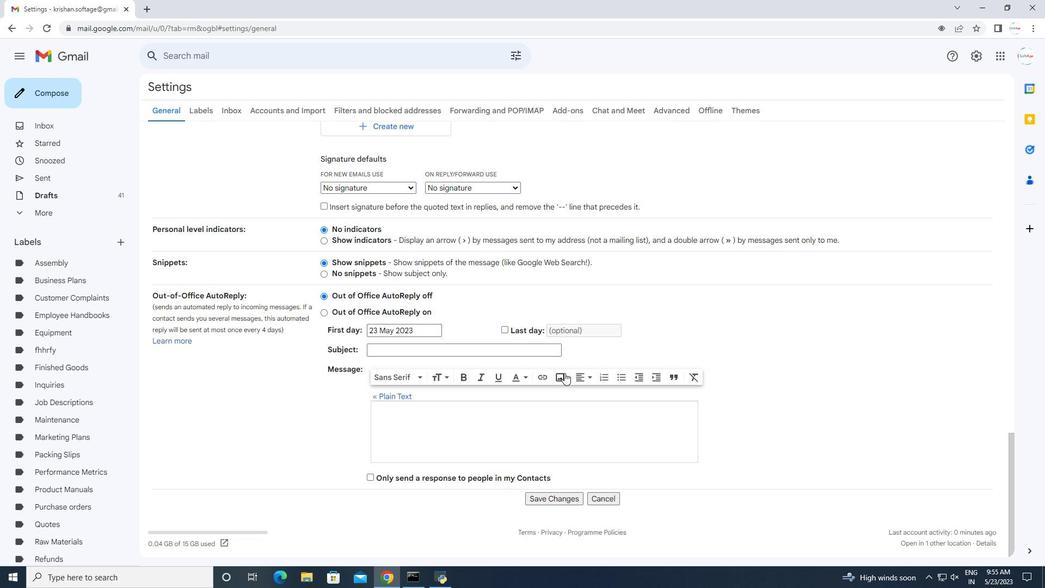 
Action: Mouse scrolled (564, 372) with delta (0, 0)
Screenshot: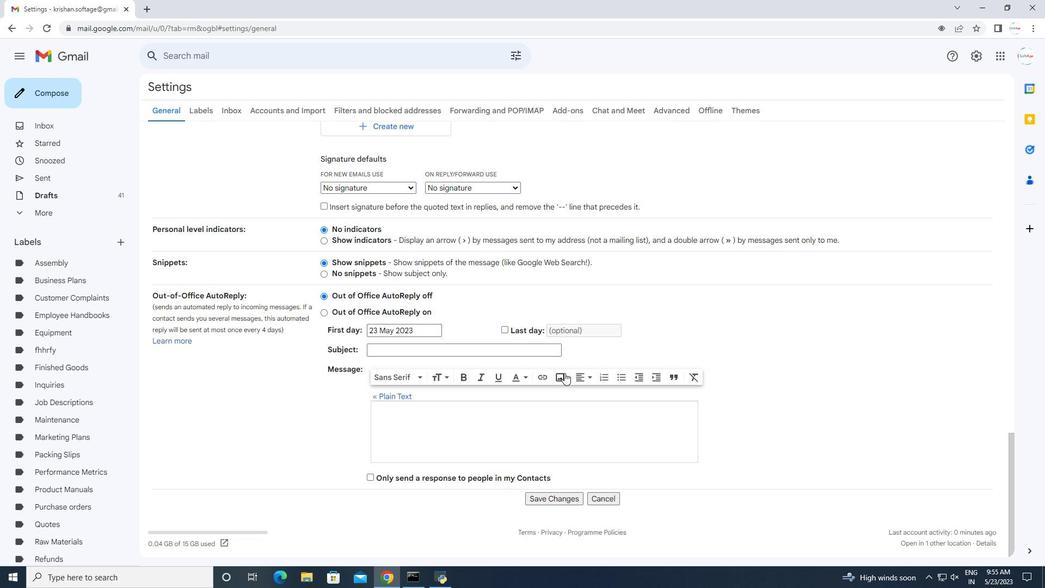 
Action: Mouse moved to (564, 374)
Screenshot: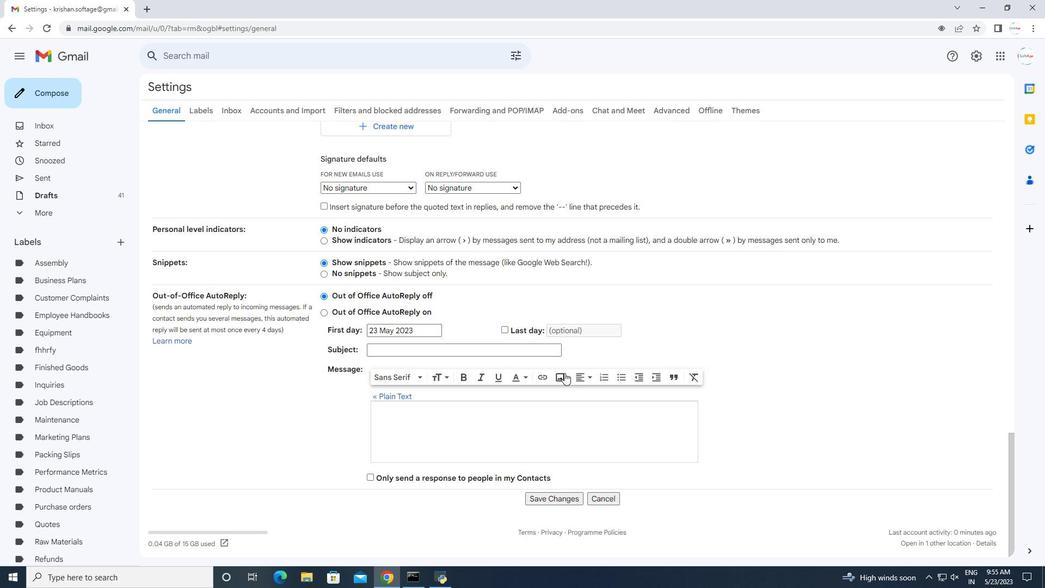 
Action: Mouse scrolled (564, 374) with delta (0, 0)
Screenshot: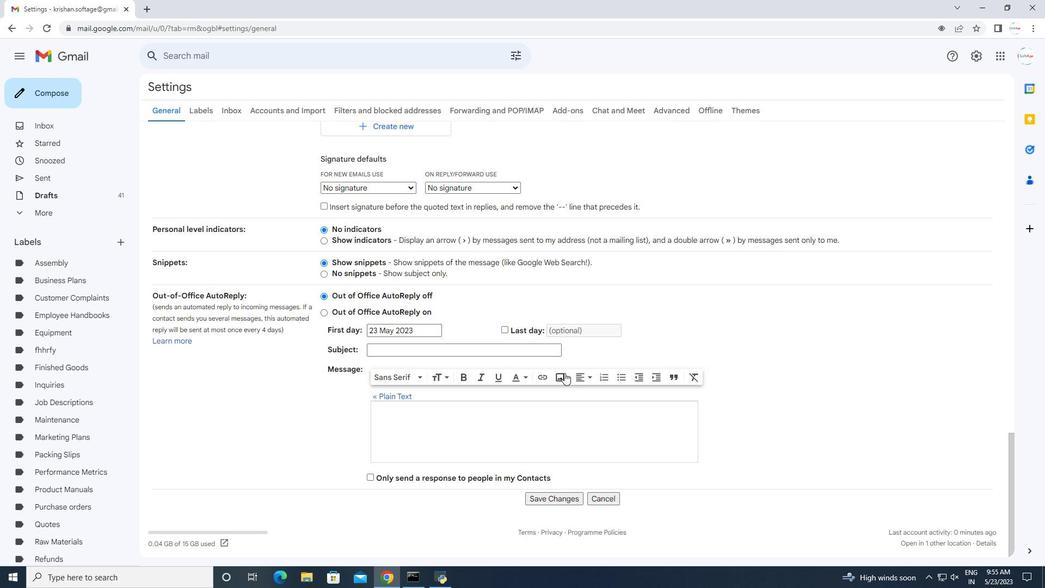 
Action: Mouse moved to (564, 376)
Screenshot: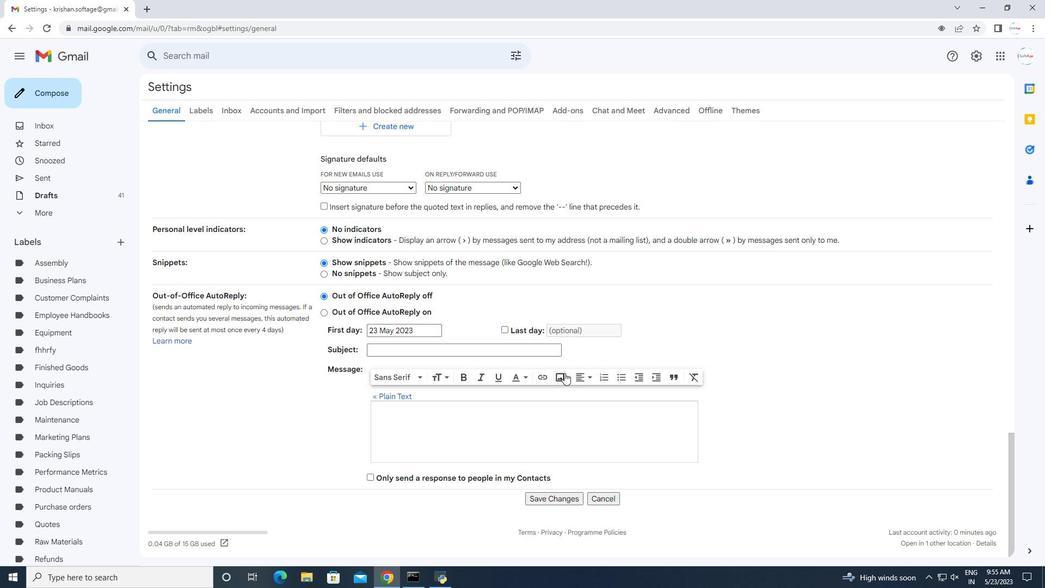 
Action: Mouse scrolled (564, 376) with delta (0, 0)
Screenshot: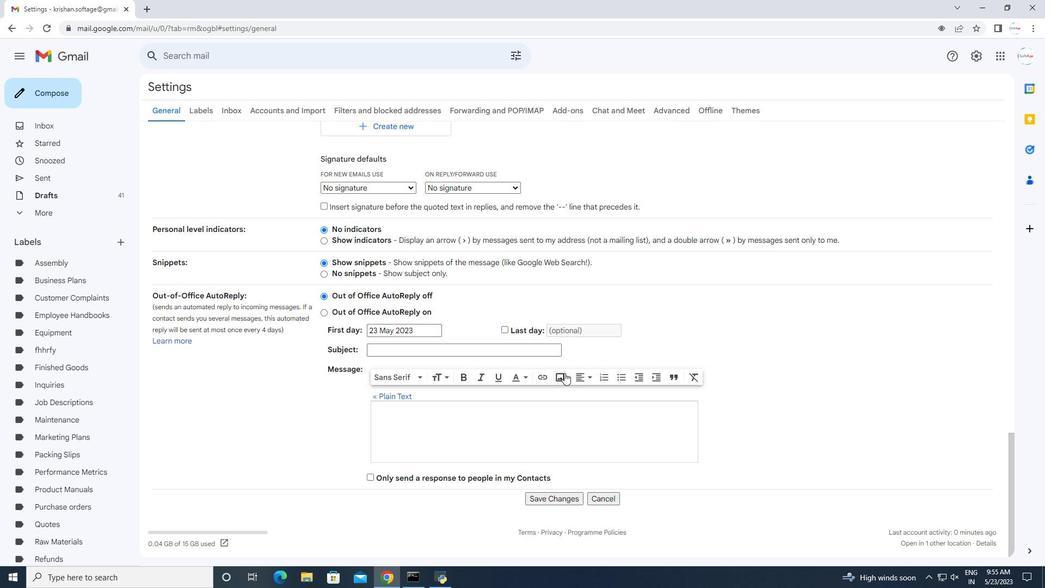 
Action: Mouse moved to (563, 396)
Screenshot: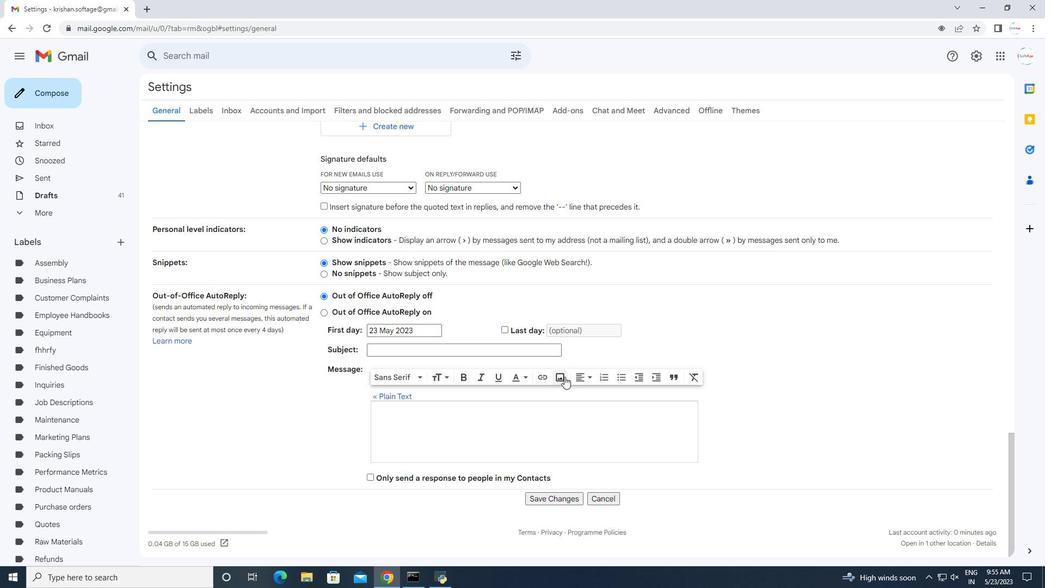 
Action: Mouse scrolled (564, 377) with delta (0, 0)
Screenshot: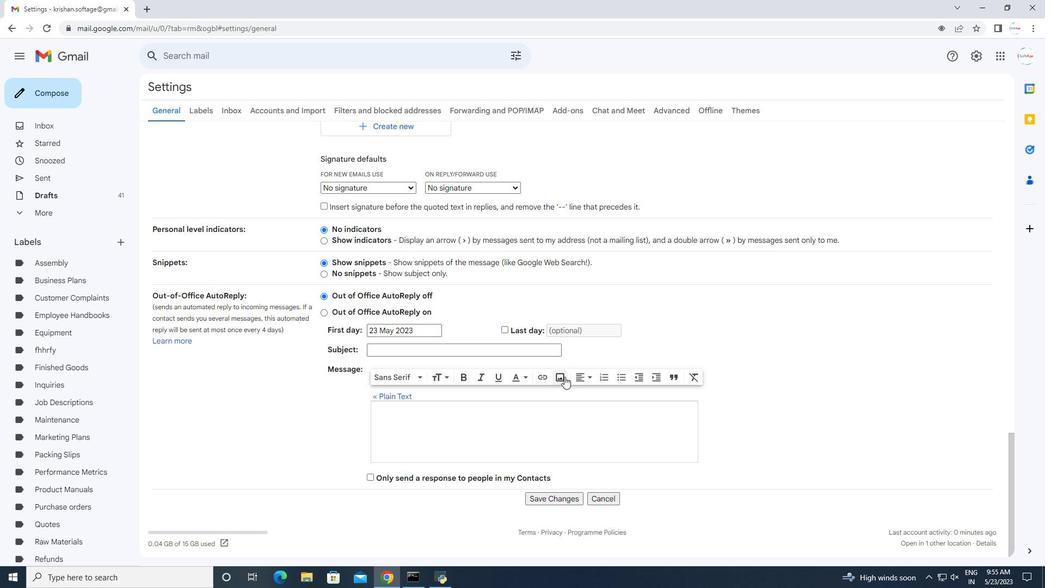 
Action: Mouse moved to (542, 495)
Screenshot: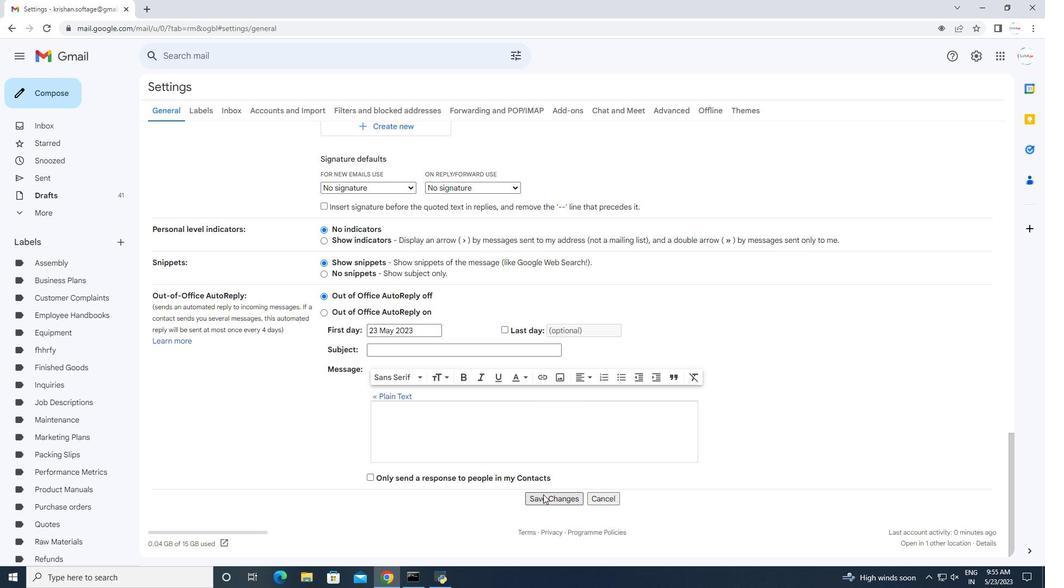 
Action: Mouse pressed left at (542, 495)
Screenshot: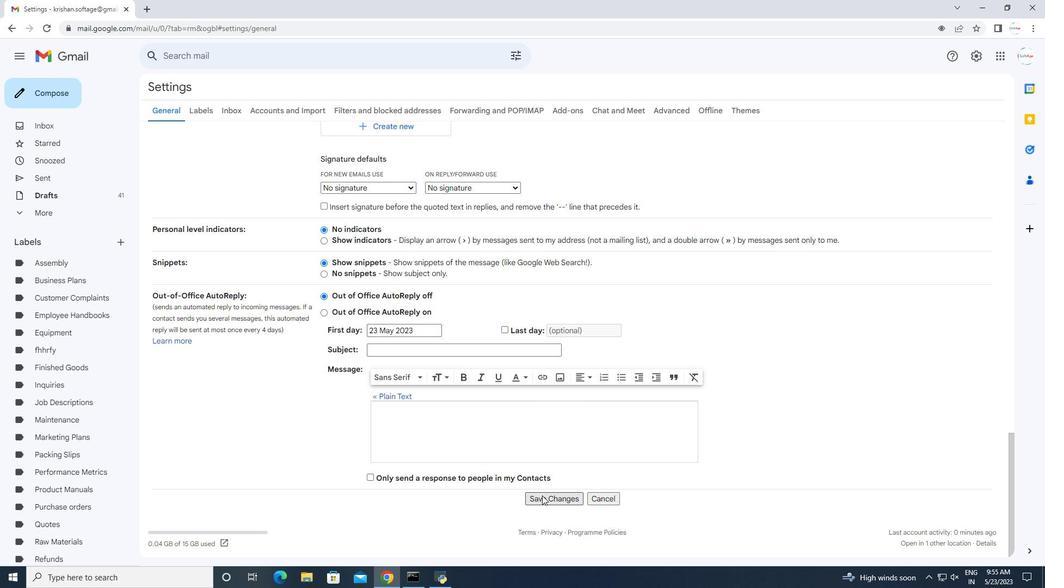 
Action: Mouse moved to (50, 95)
Screenshot: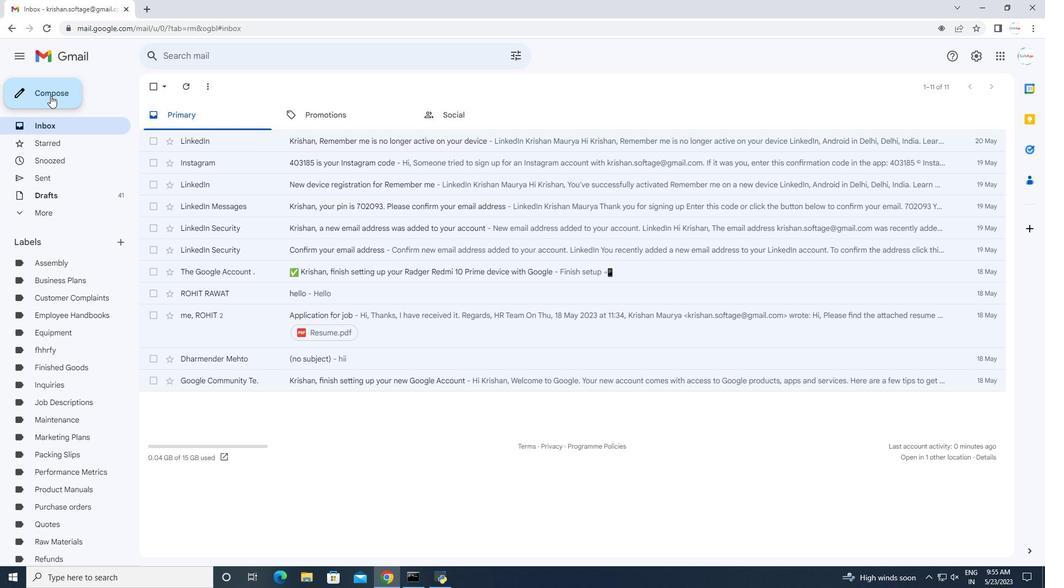 
Action: Mouse pressed left at (50, 95)
Screenshot: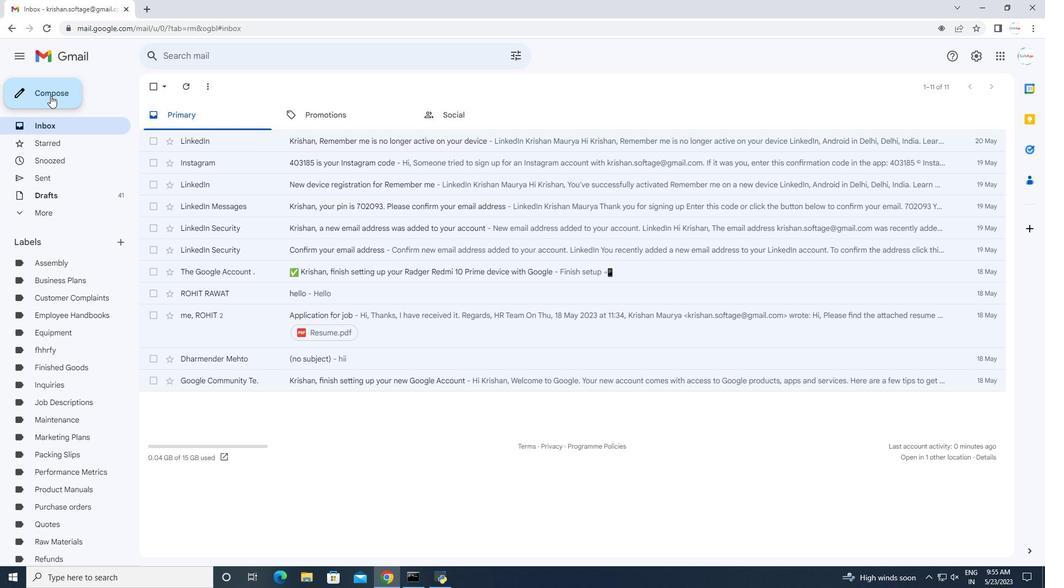 
Action: Mouse moved to (706, 267)
Screenshot: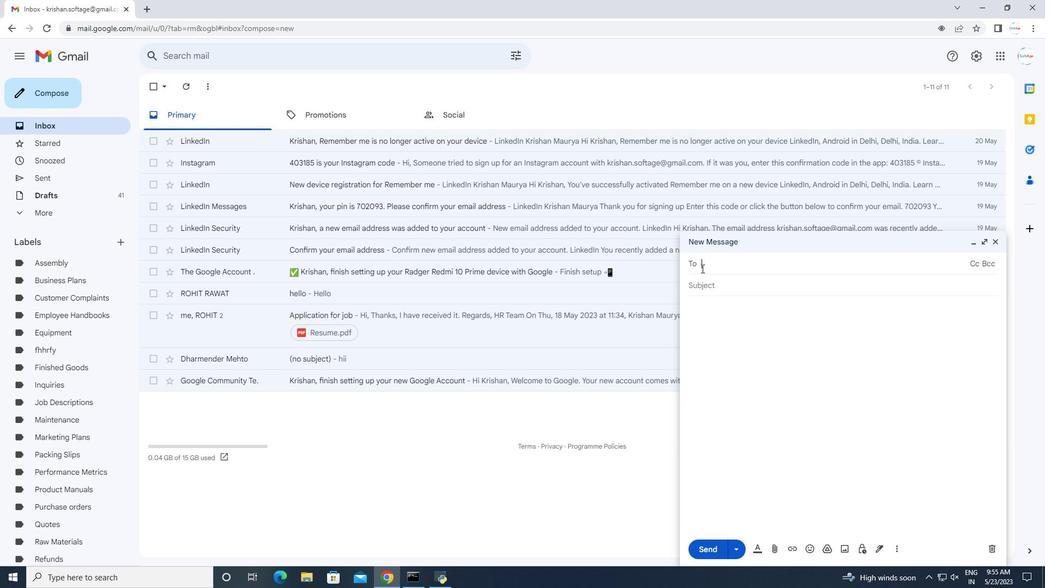 
Action: Mouse pressed left at (706, 267)
Screenshot: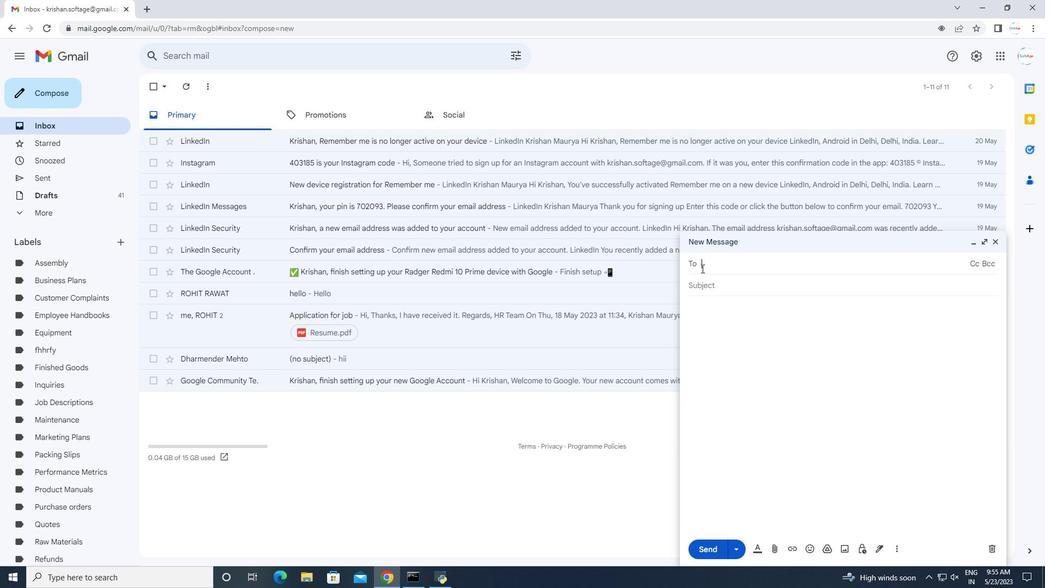 
Action: Key pressed softage.6<Key.shift>@softage.net<Key.tab><Key.tab><Key.tab><Key.shift>Gr
Screenshot: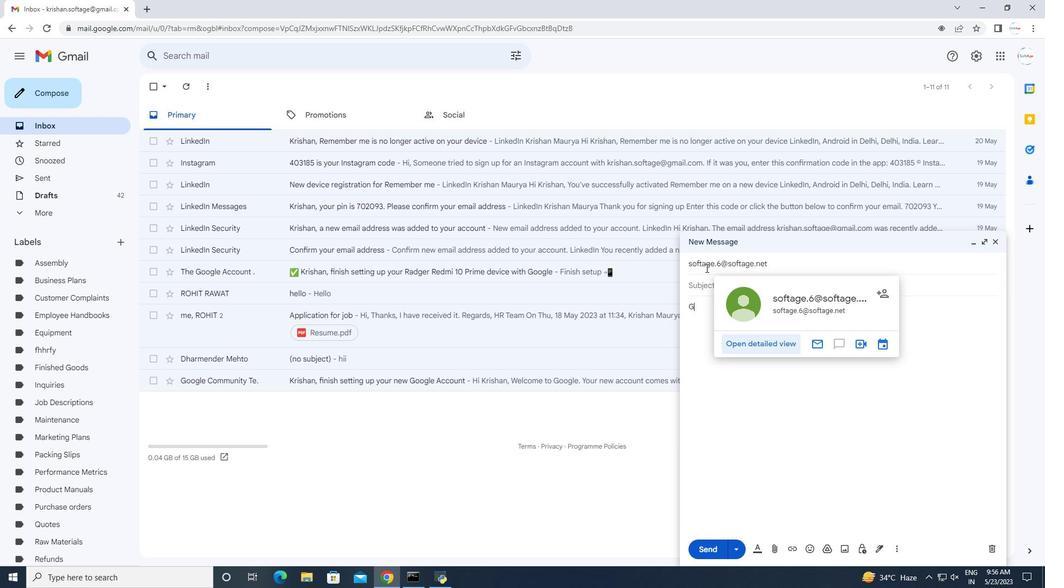 
Action: Mouse moved to (698, 310)
Screenshot: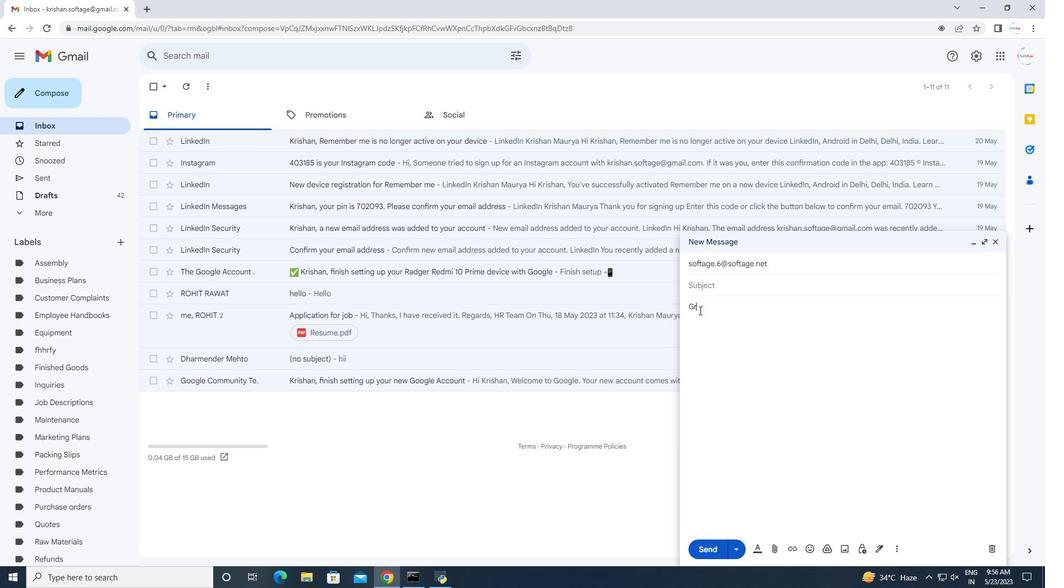 
Action: Mouse pressed left at (698, 310)
Screenshot: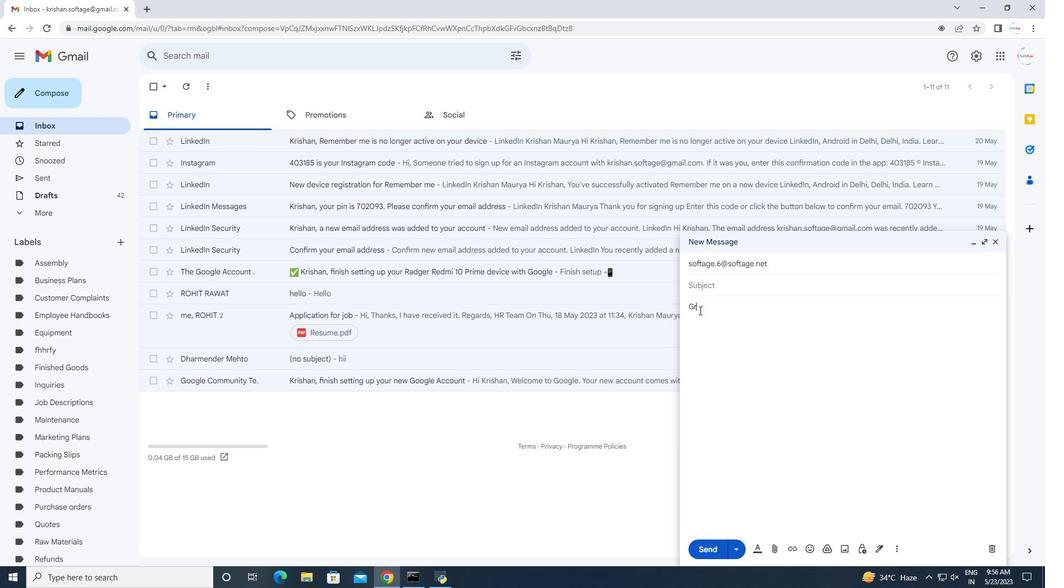 
Action: Key pressed atitude<Key.space>and<Key.space>sincere<Key.space>wishes.
Screenshot: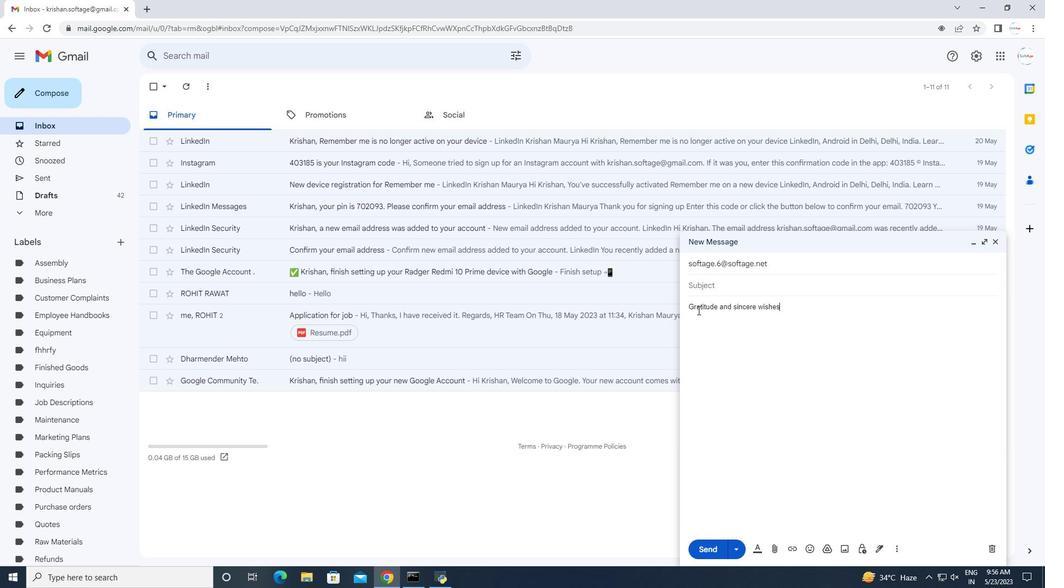 
Action: Mouse moved to (876, 546)
Screenshot: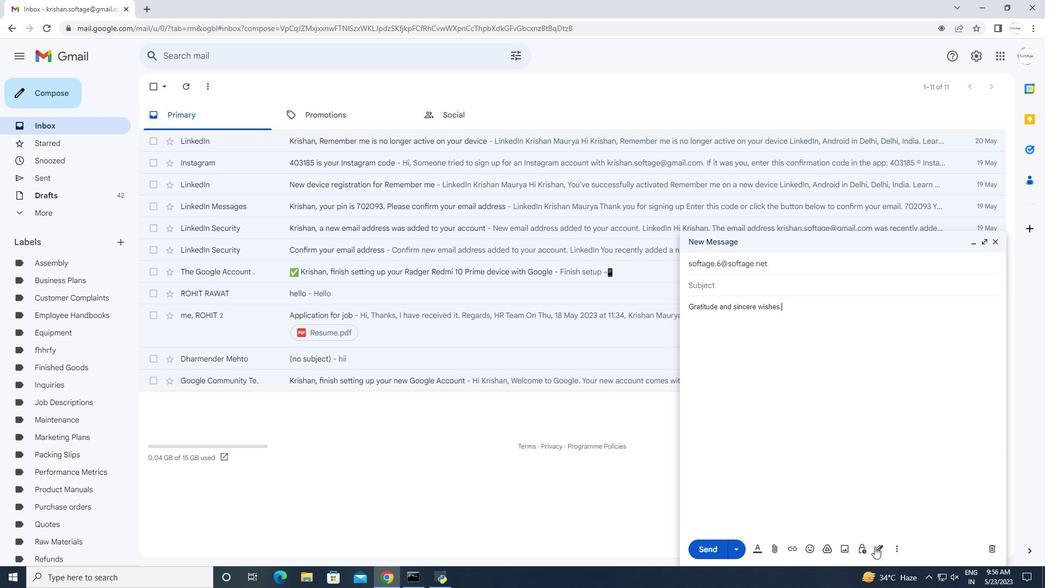 
Action: Mouse pressed left at (876, 546)
Screenshot: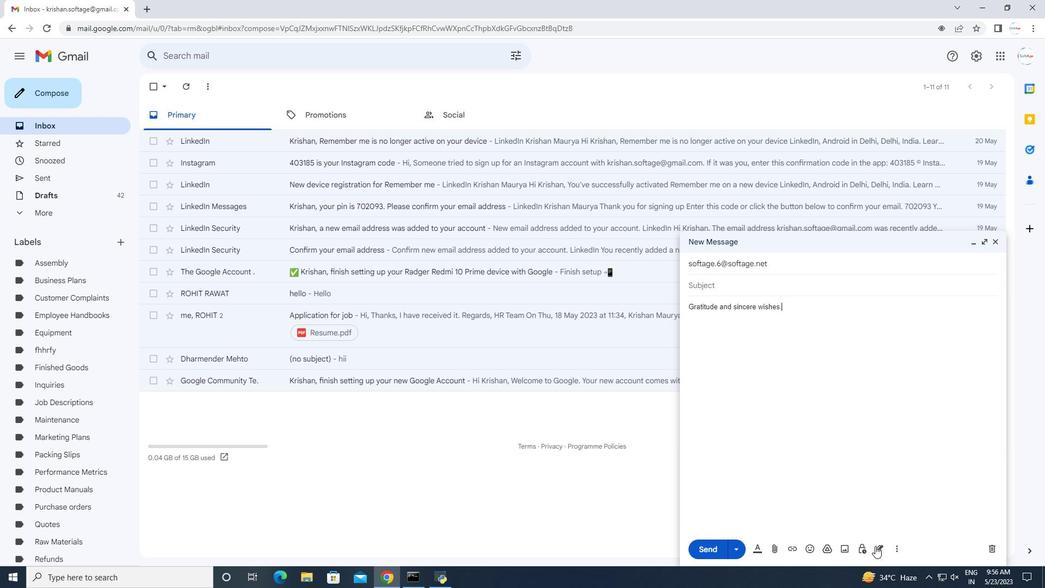 
Action: Mouse moved to (943, 529)
Screenshot: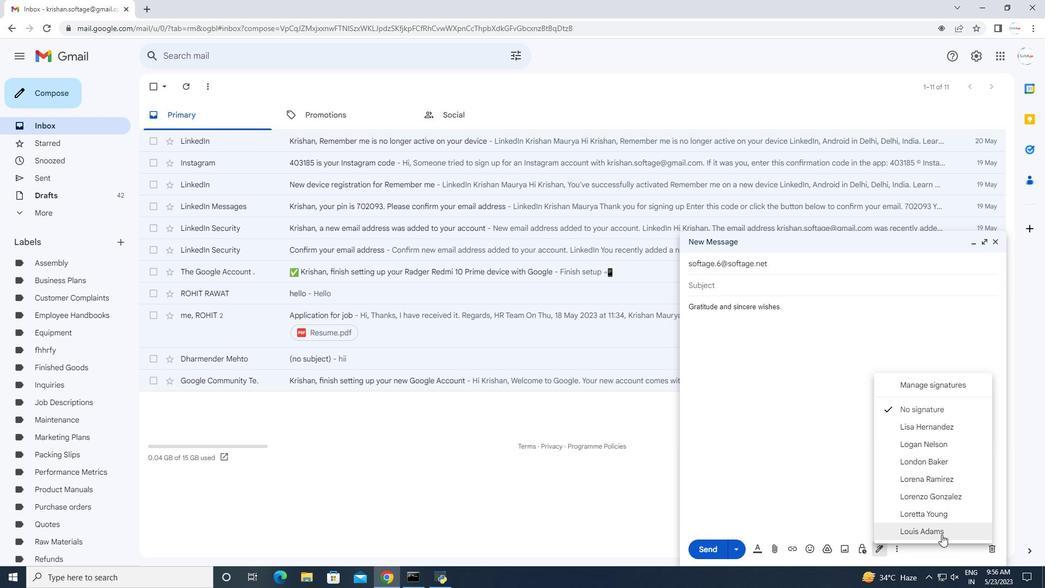 
Action: Mouse pressed left at (943, 529)
Screenshot: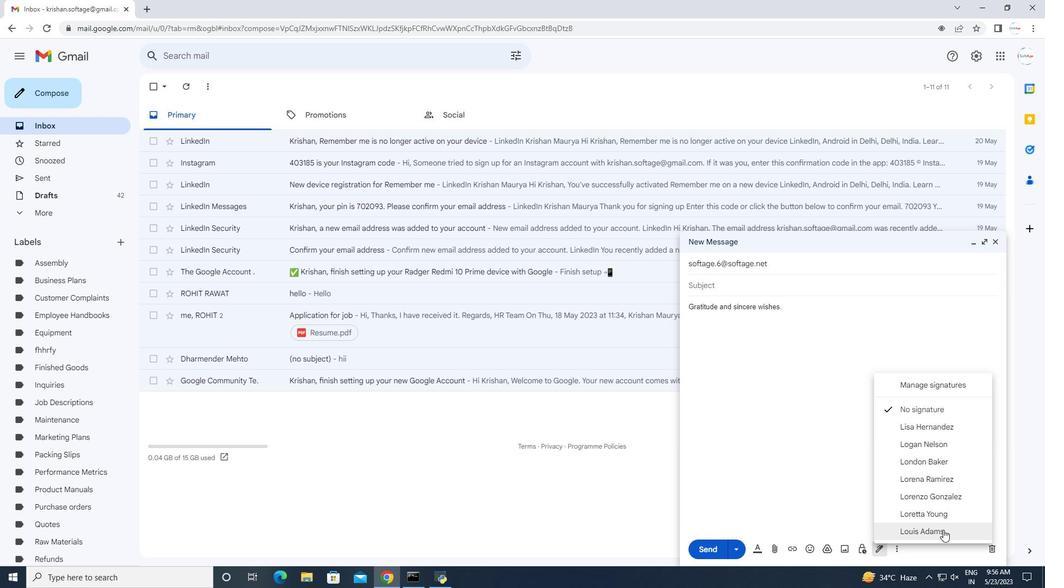 
Action: Mouse moved to (895, 550)
Screenshot: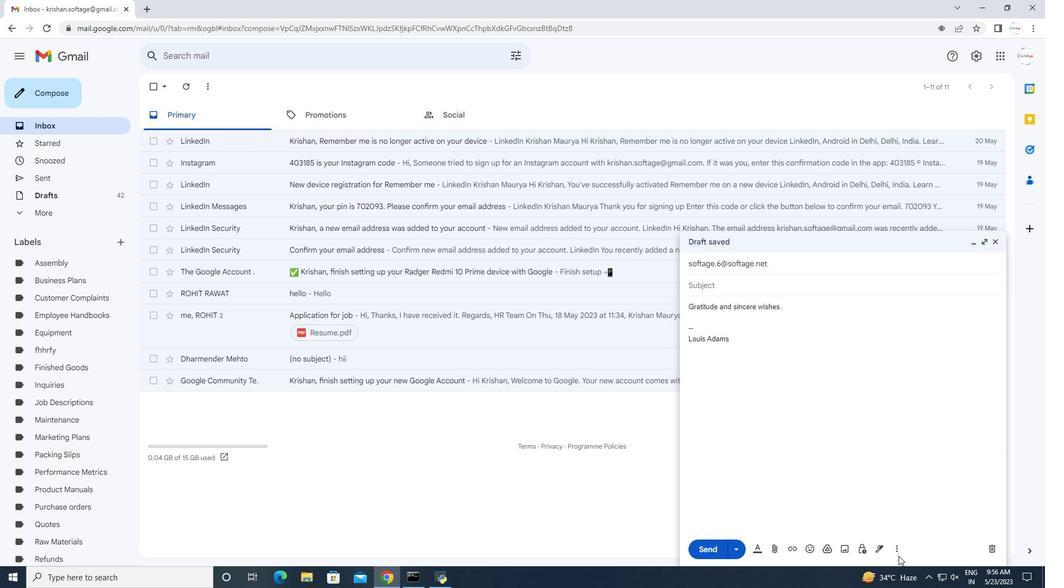 
Action: Mouse pressed left at (895, 550)
Screenshot: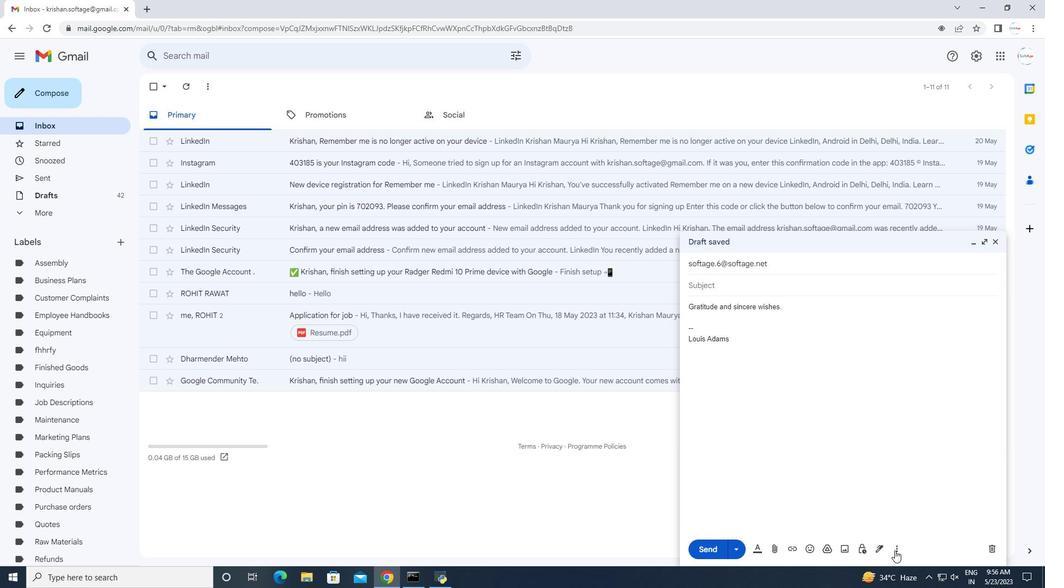 
Action: Mouse moved to (925, 447)
Screenshot: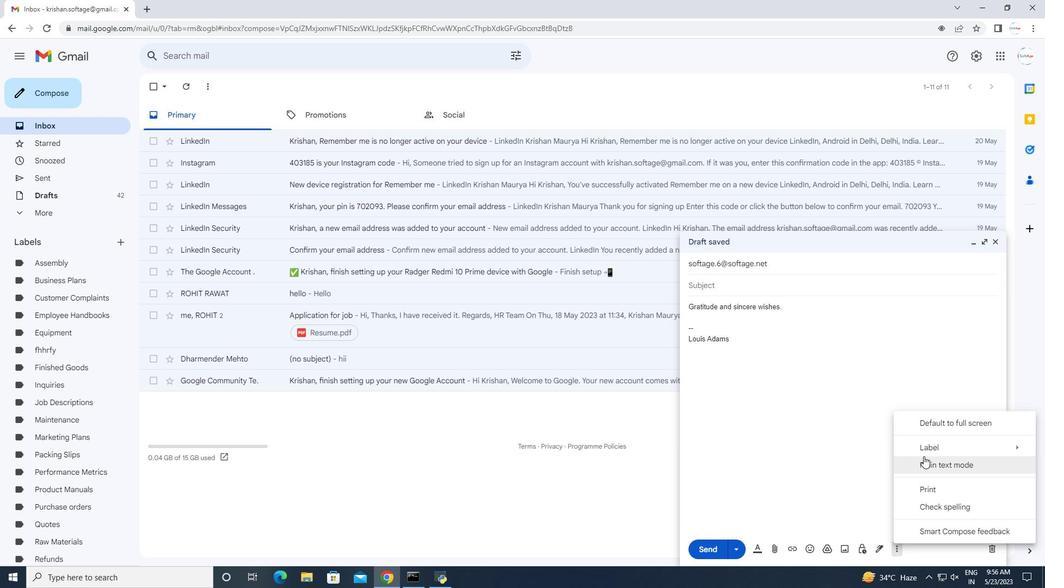 
Action: Mouse pressed left at (925, 447)
Screenshot: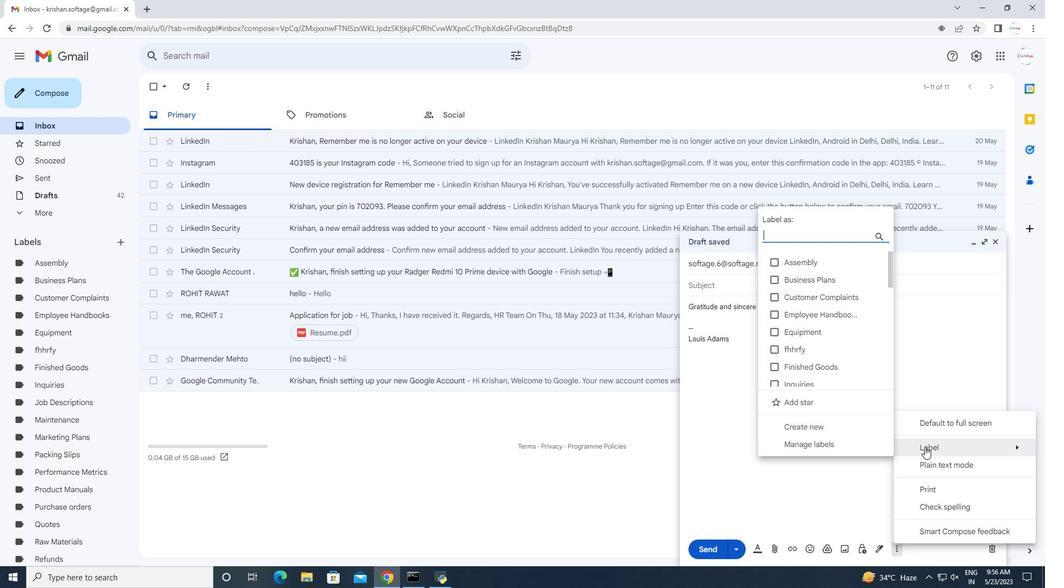 
Action: Mouse pressed left at (925, 447)
Screenshot: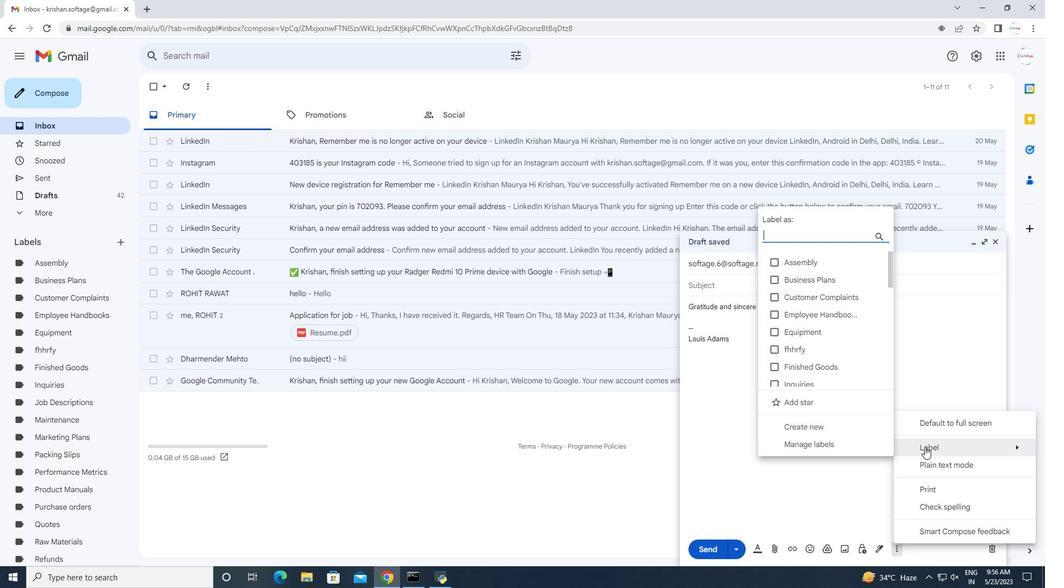 
Action: Mouse moved to (811, 364)
Screenshot: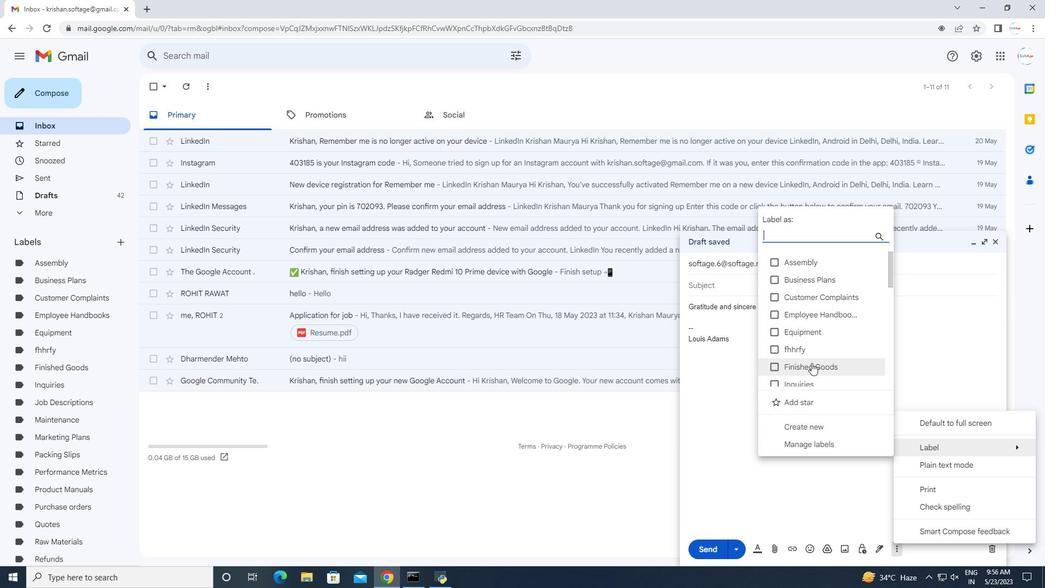 
Action: Mouse scrolled (811, 363) with delta (0, 0)
Screenshot: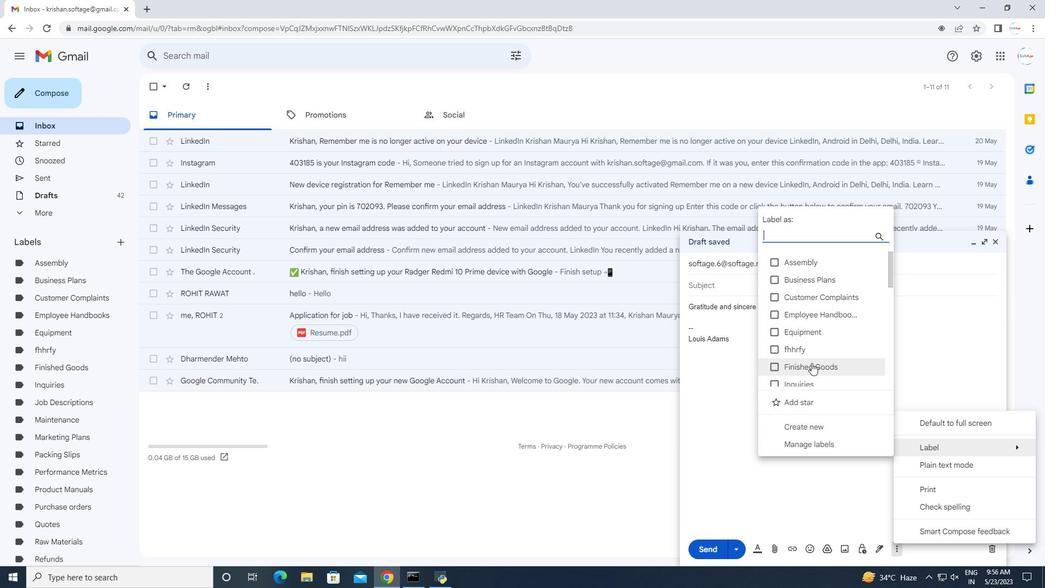 
Action: Mouse moved to (814, 429)
Screenshot: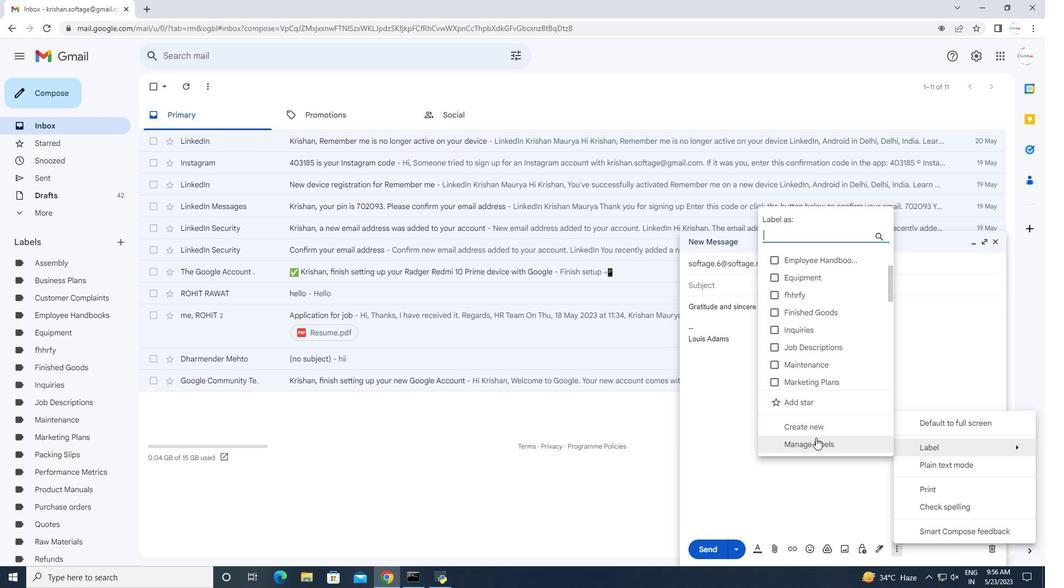 
Action: Mouse pressed left at (814, 429)
Screenshot: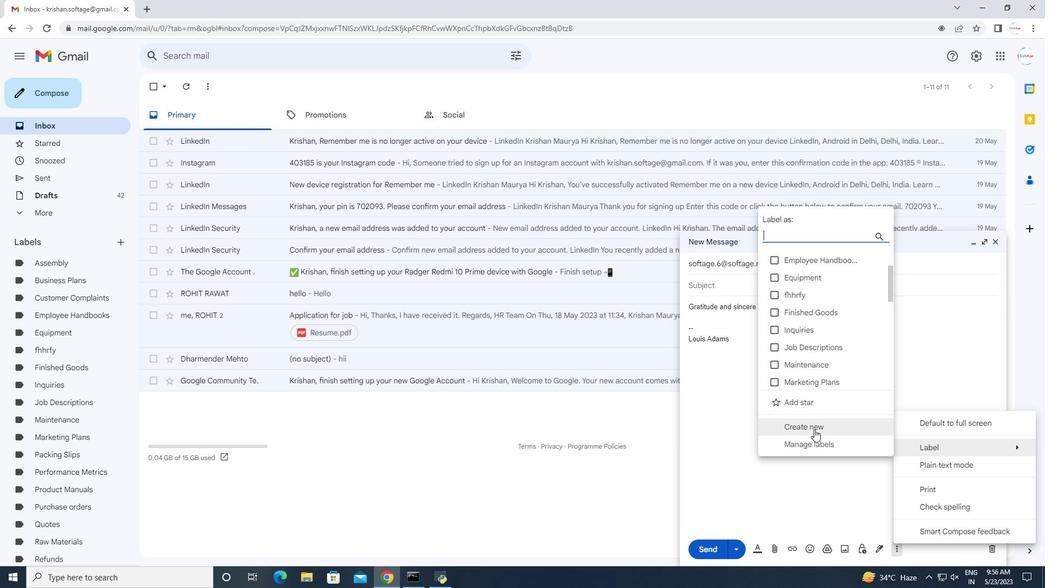 
Action: Mouse moved to (479, 289)
Screenshot: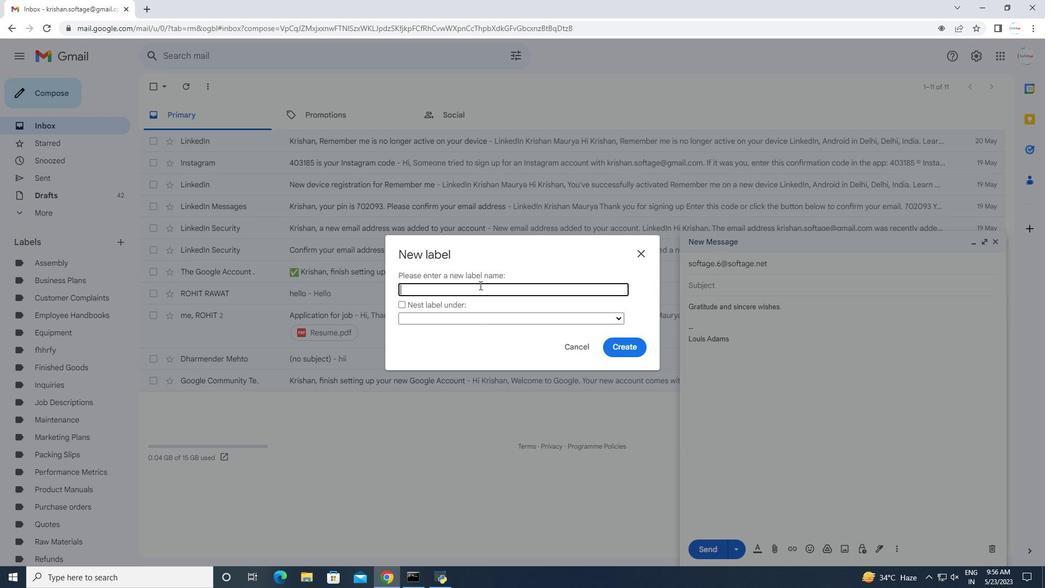
Action: Mouse pressed left at (479, 289)
Screenshot: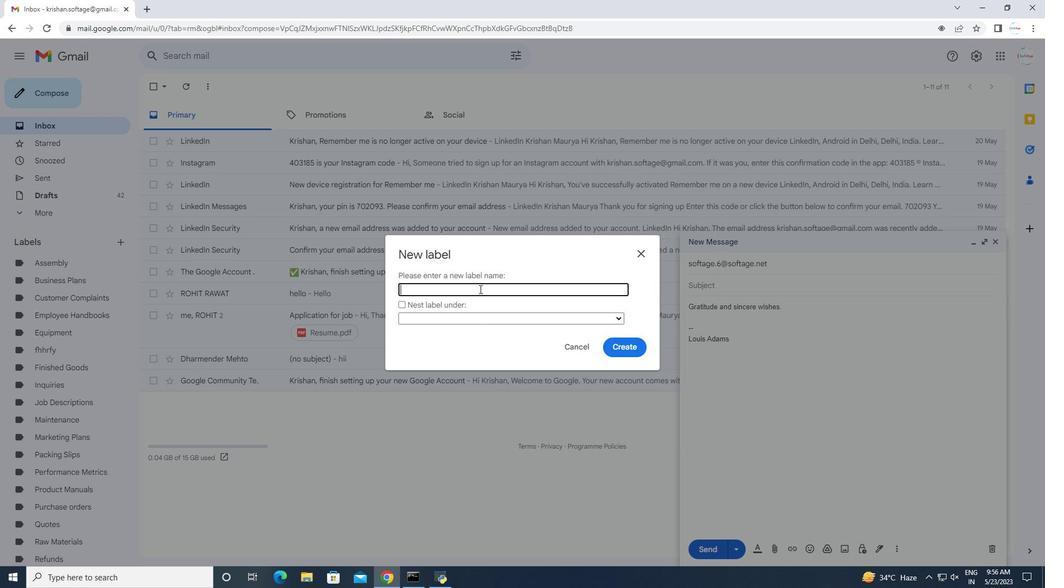 
Action: Key pressed <Key.shift>Sales<Key.space><Key.shift>Forecasts
Screenshot: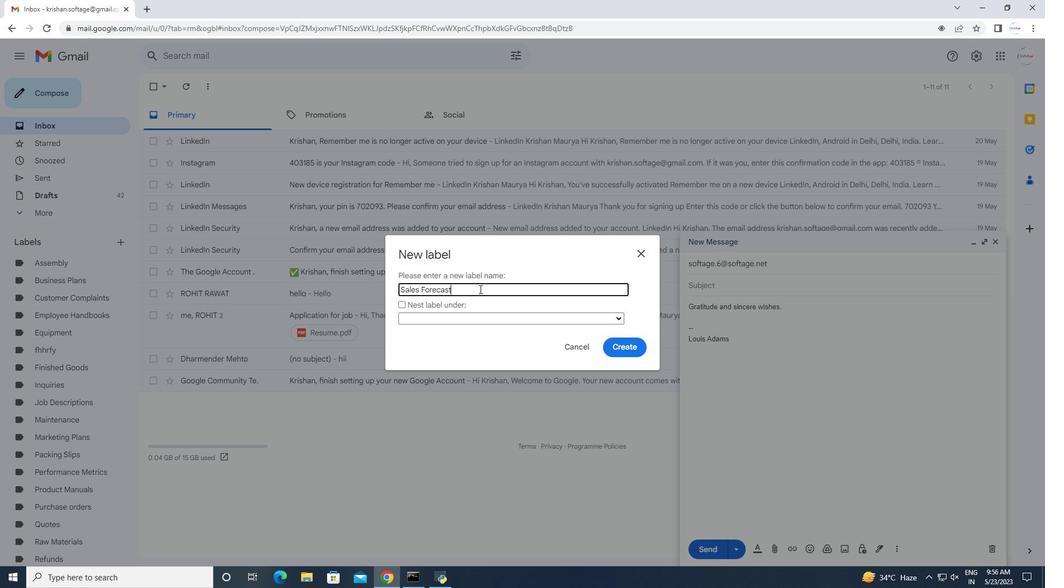 
Action: Mouse moved to (614, 341)
Screenshot: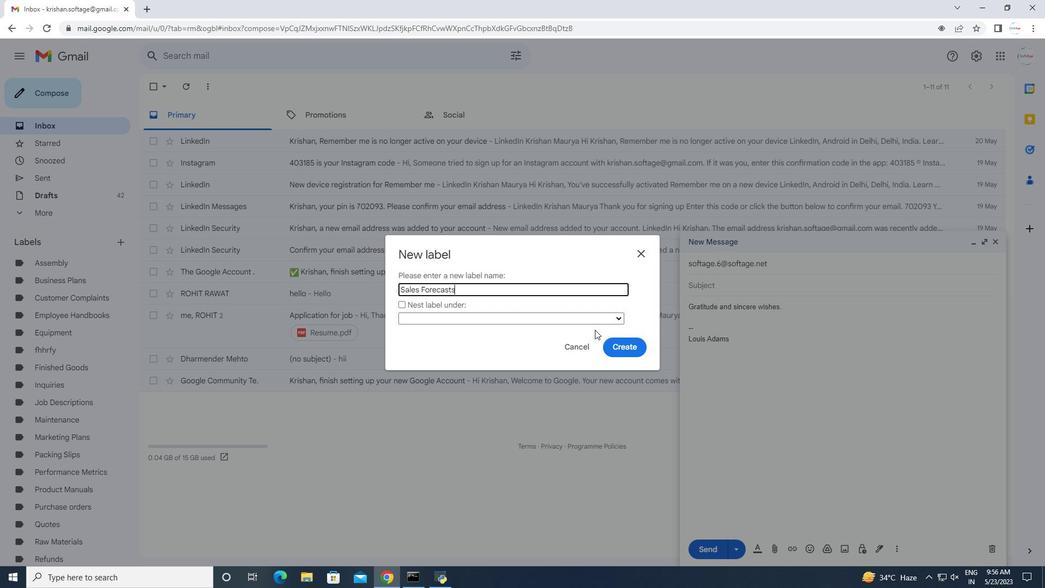 
Action: Mouse pressed left at (614, 341)
Screenshot: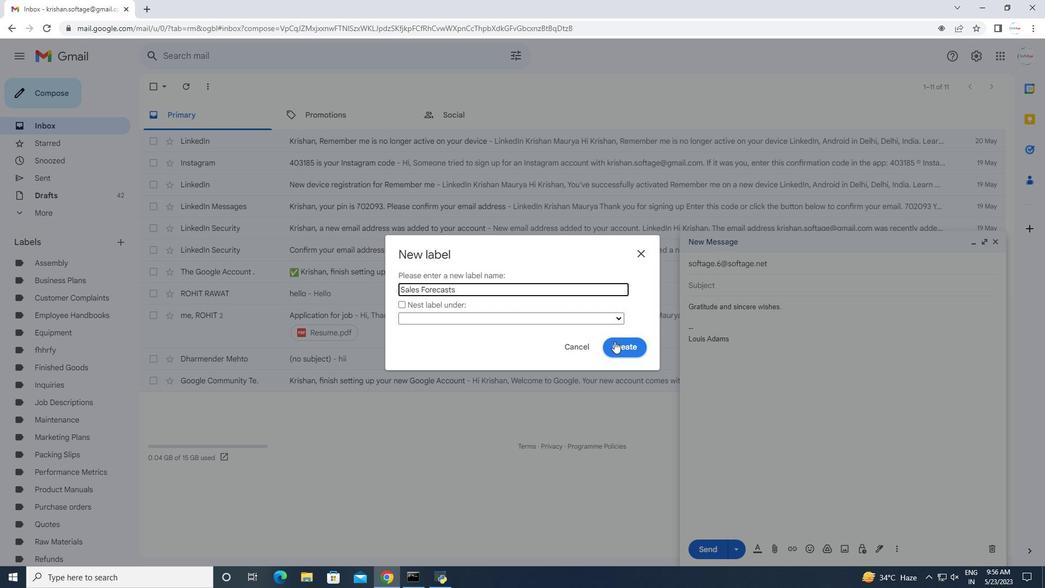 
Action: Mouse moved to (692, 266)
Screenshot: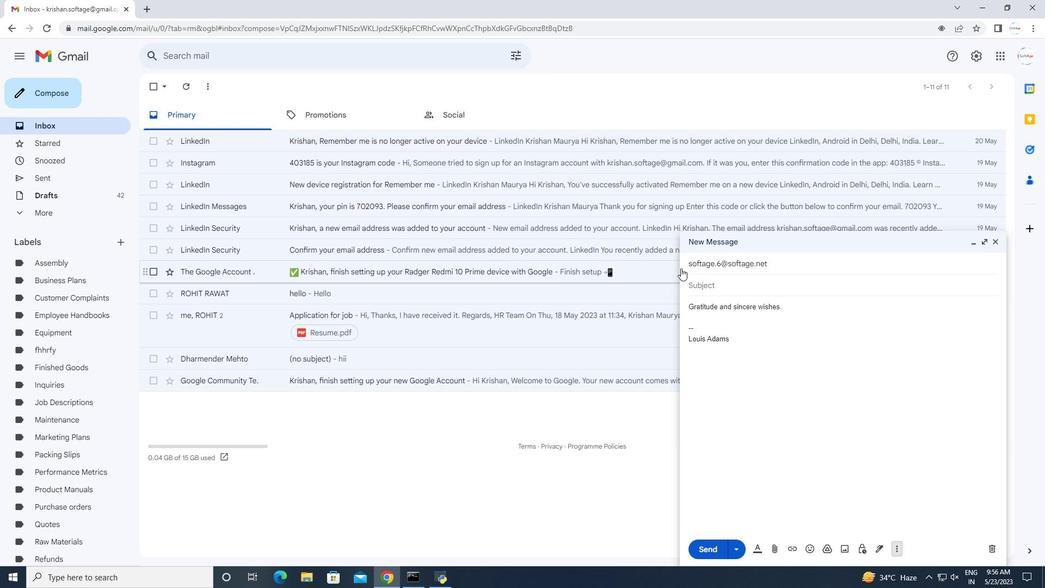 
